 Task: Manage the "Stream list" page variations in the site builder.
Action: Mouse moved to (1105, 86)
Screenshot: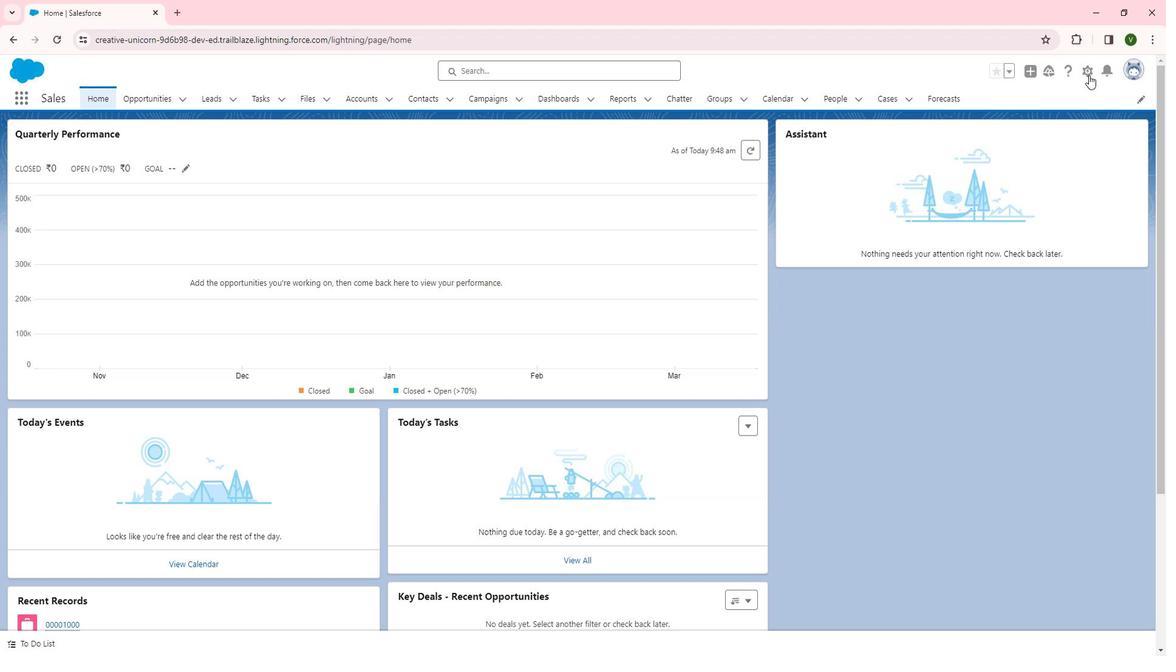 
Action: Mouse pressed left at (1105, 86)
Screenshot: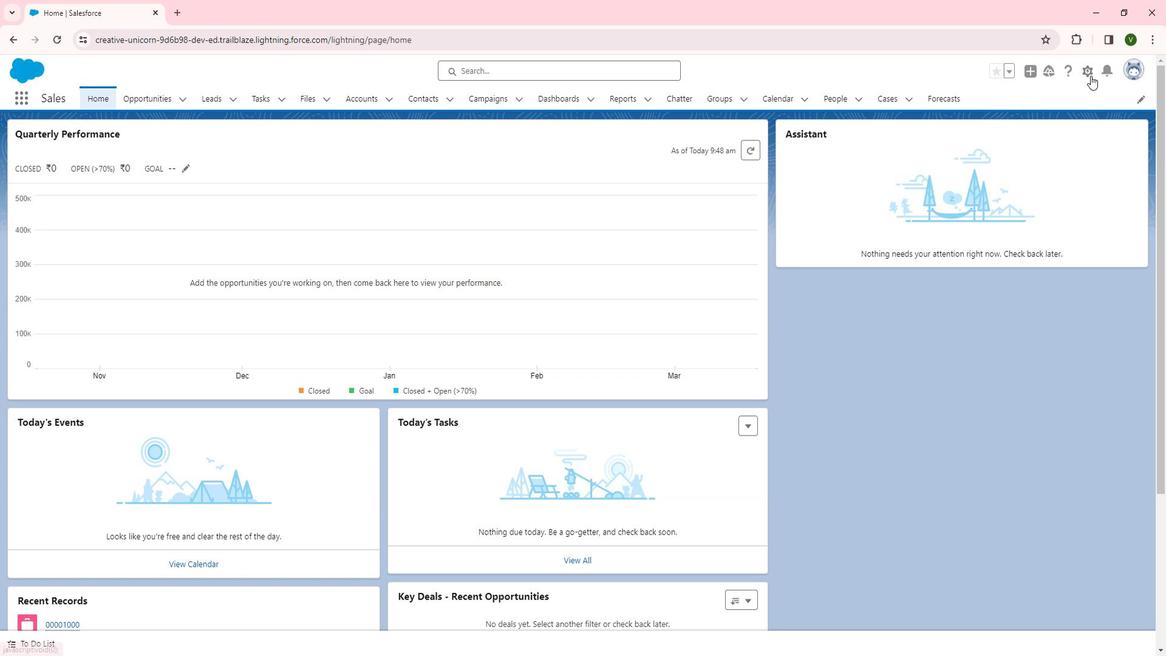 
Action: Mouse moved to (1048, 126)
Screenshot: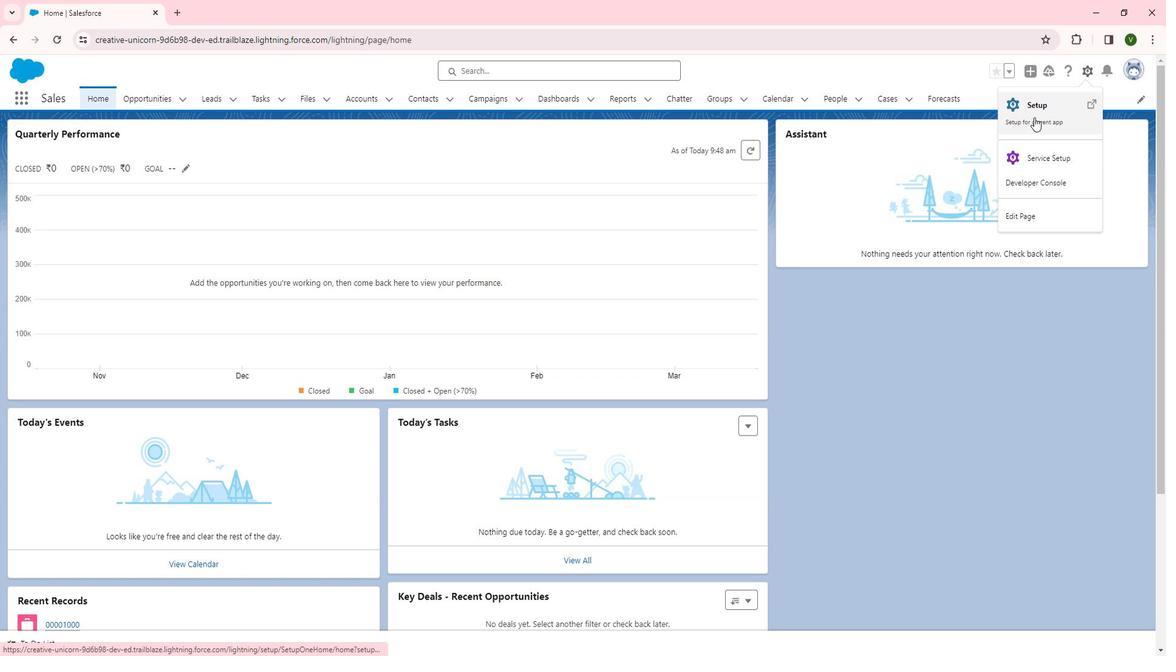 
Action: Mouse pressed left at (1048, 126)
Screenshot: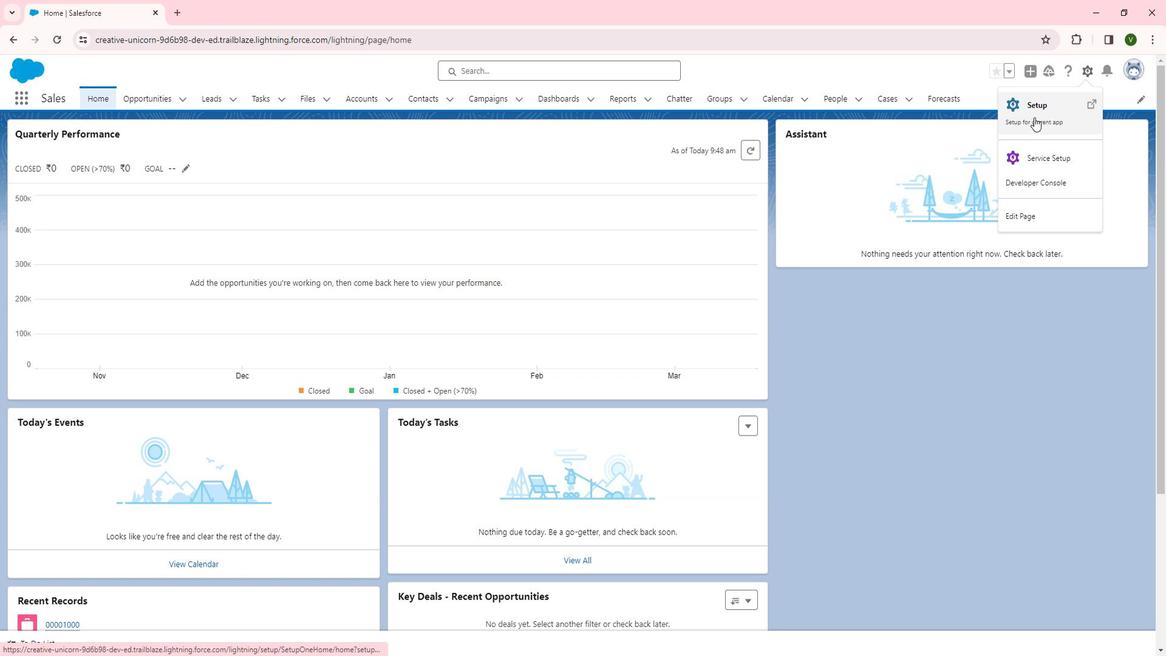 
Action: Mouse moved to (116, 435)
Screenshot: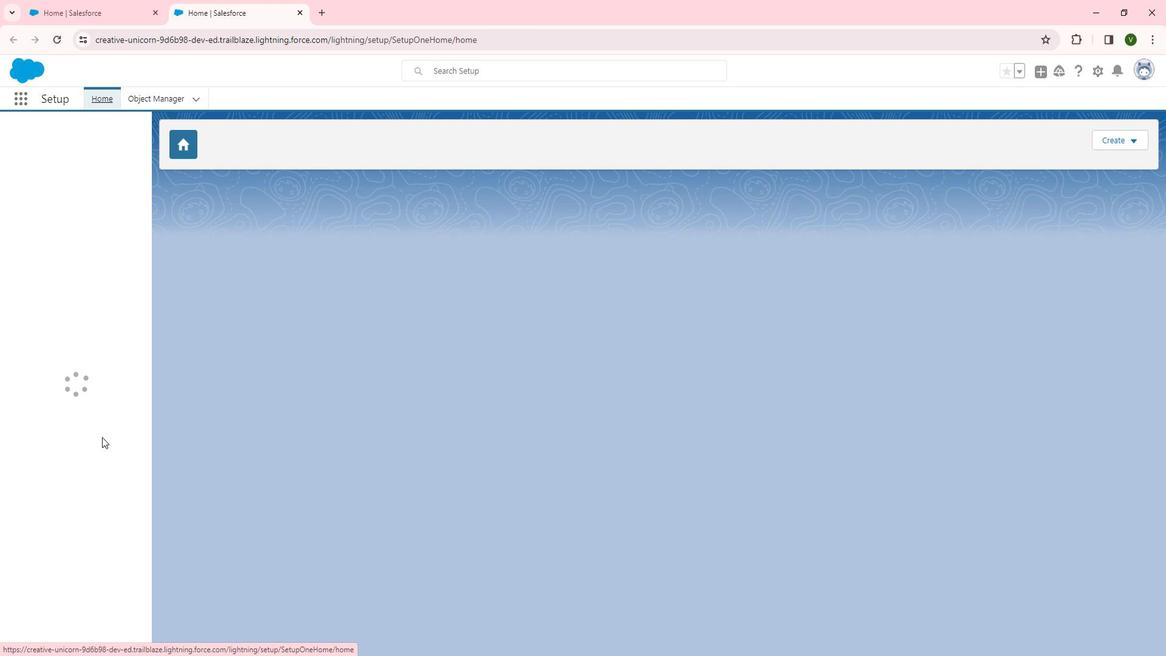 
Action: Mouse scrolled (116, 434) with delta (0, 0)
Screenshot: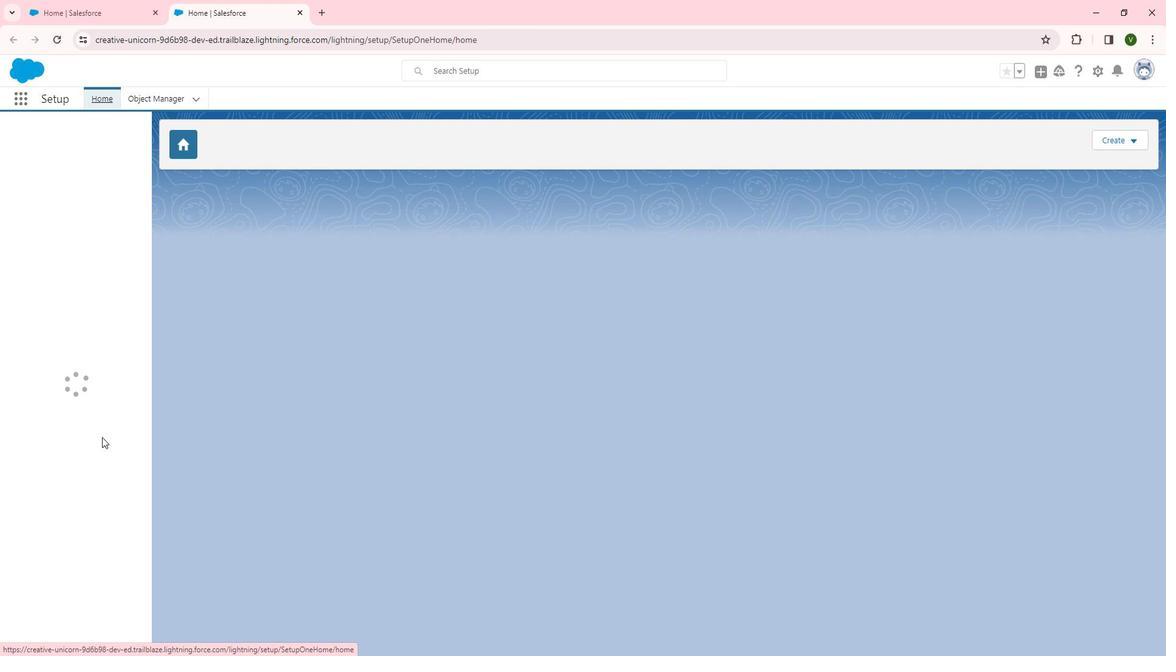 
Action: Mouse scrolled (116, 434) with delta (0, 0)
Screenshot: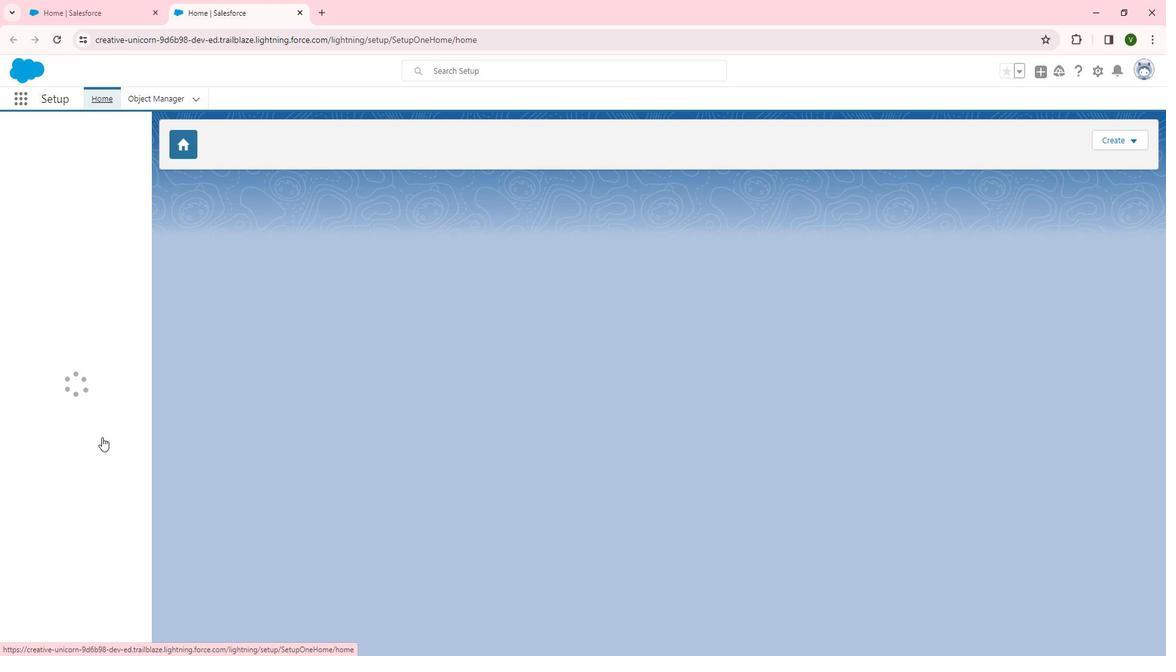 
Action: Mouse scrolled (116, 434) with delta (0, 0)
Screenshot: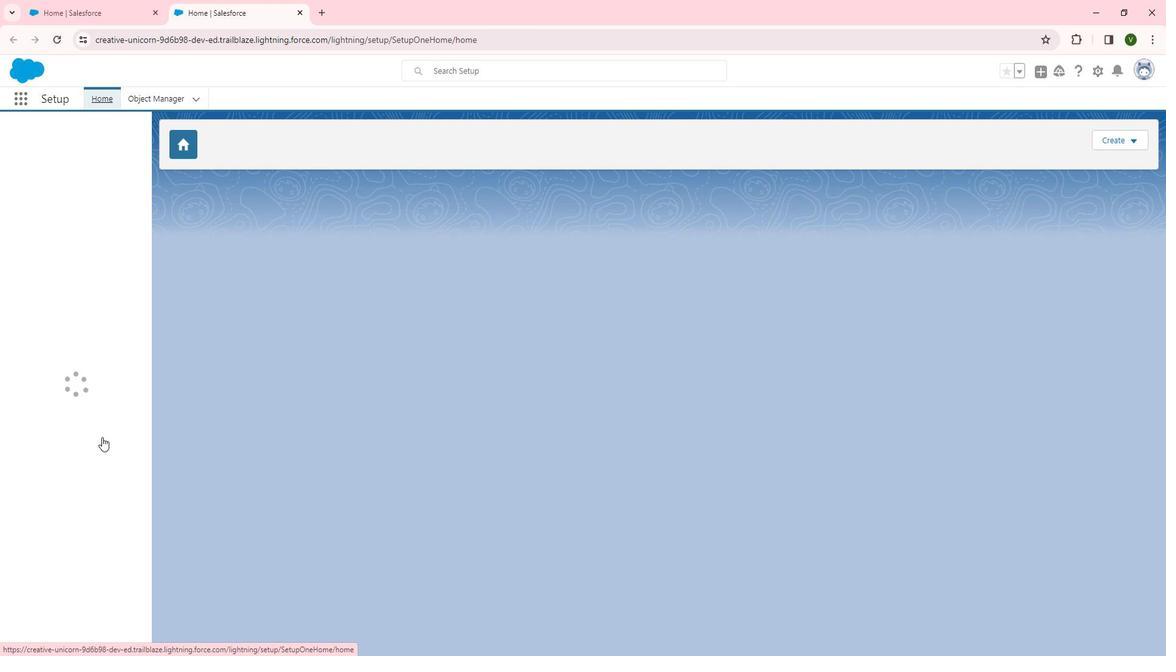 
Action: Mouse scrolled (116, 434) with delta (0, 0)
Screenshot: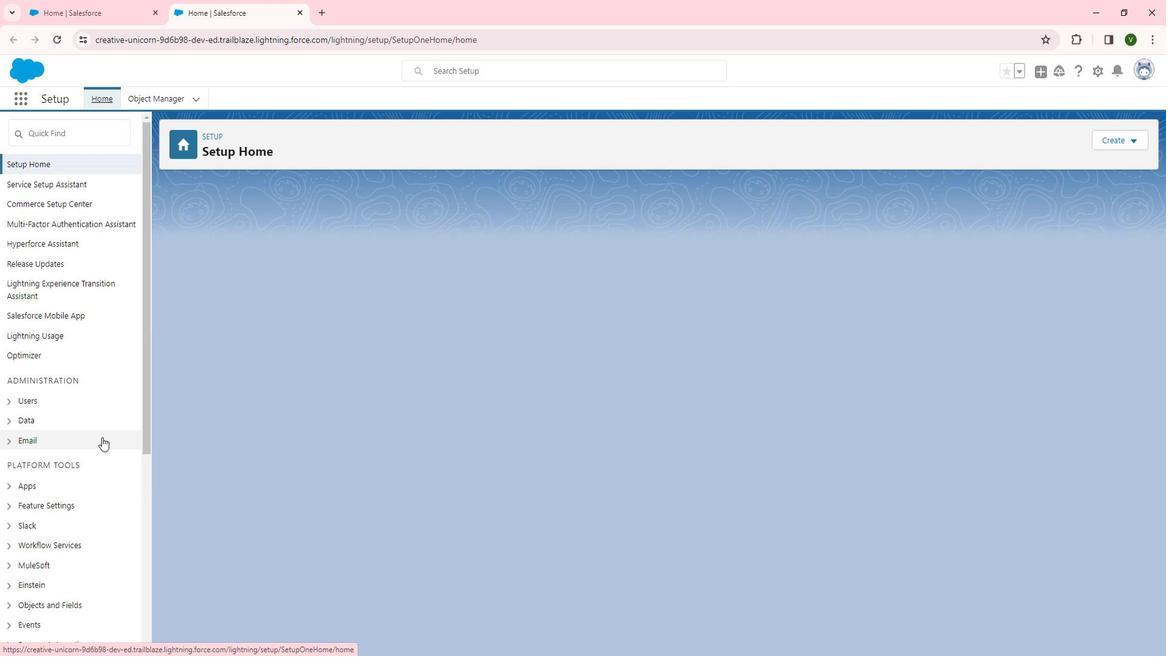 
Action: Mouse scrolled (116, 434) with delta (0, 0)
Screenshot: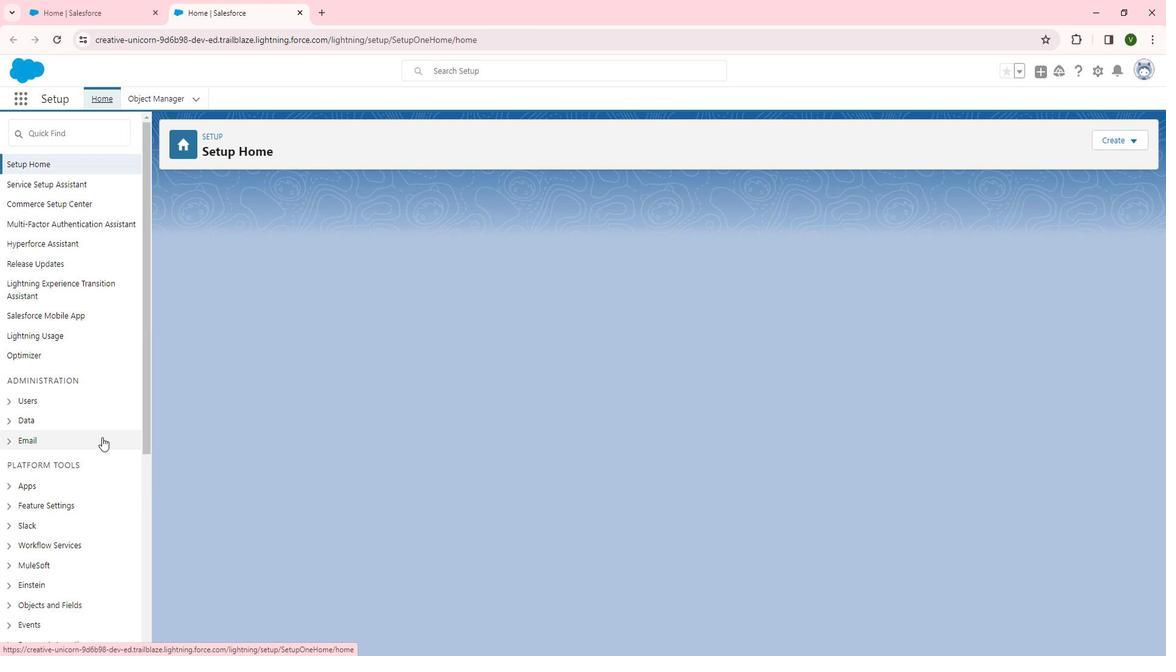 
Action: Mouse moved to (116, 435)
Screenshot: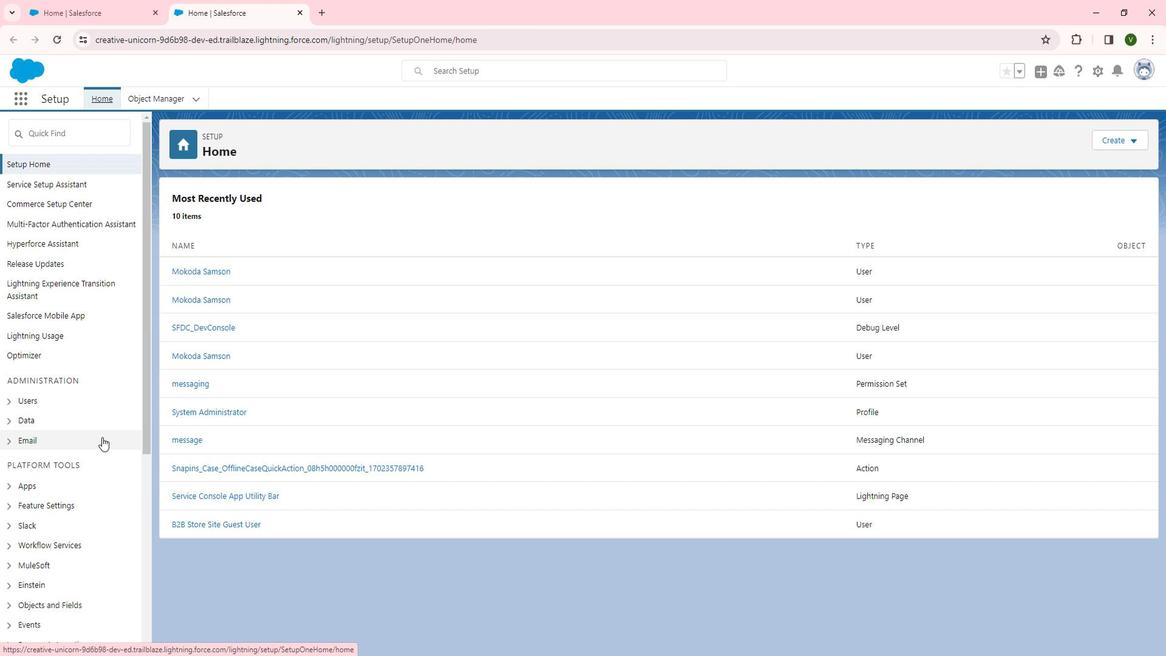 
Action: Mouse scrolled (116, 434) with delta (0, 0)
Screenshot: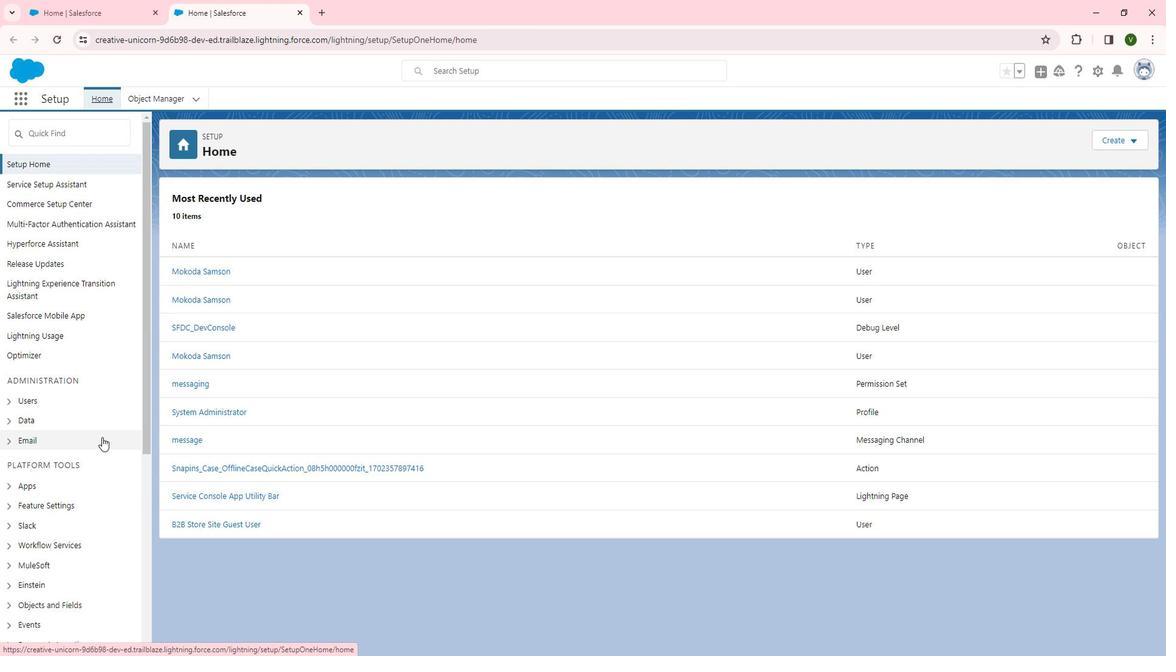 
Action: Mouse moved to (116, 434)
Screenshot: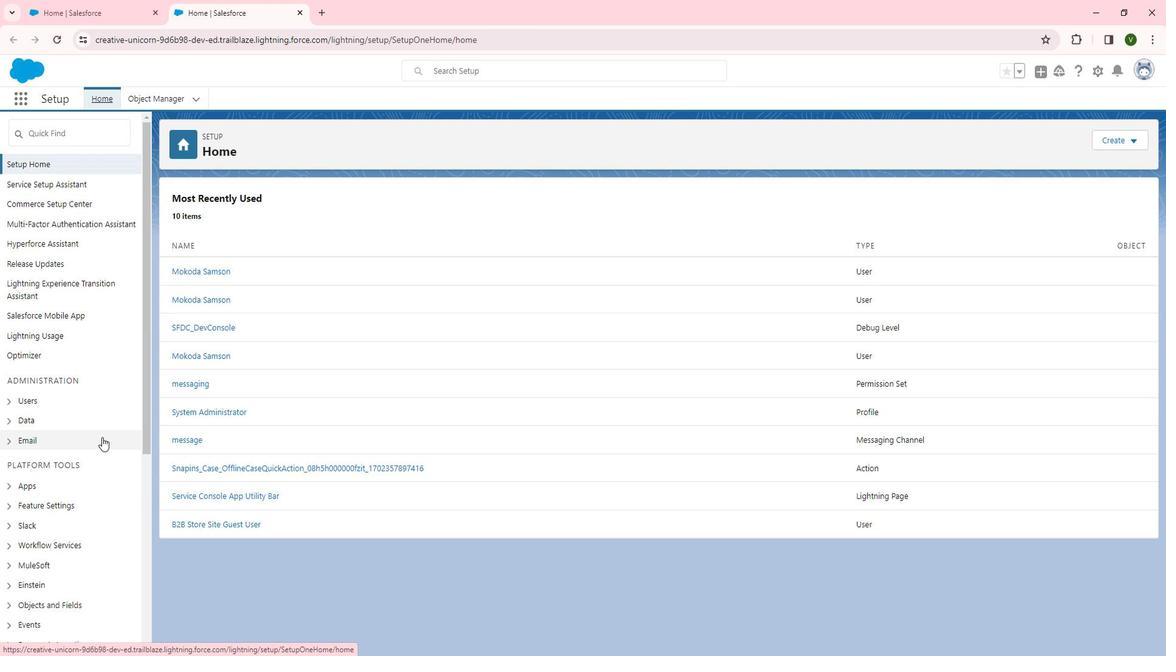
Action: Mouse scrolled (116, 433) with delta (0, 0)
Screenshot: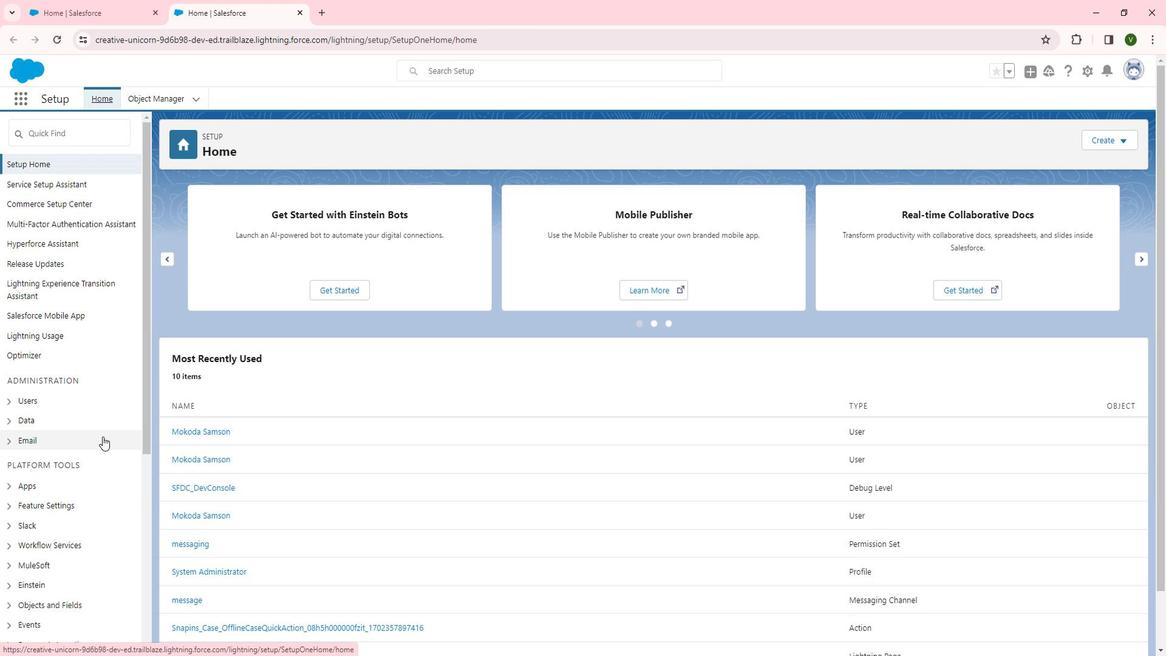 
Action: Mouse scrolled (116, 433) with delta (0, 0)
Screenshot: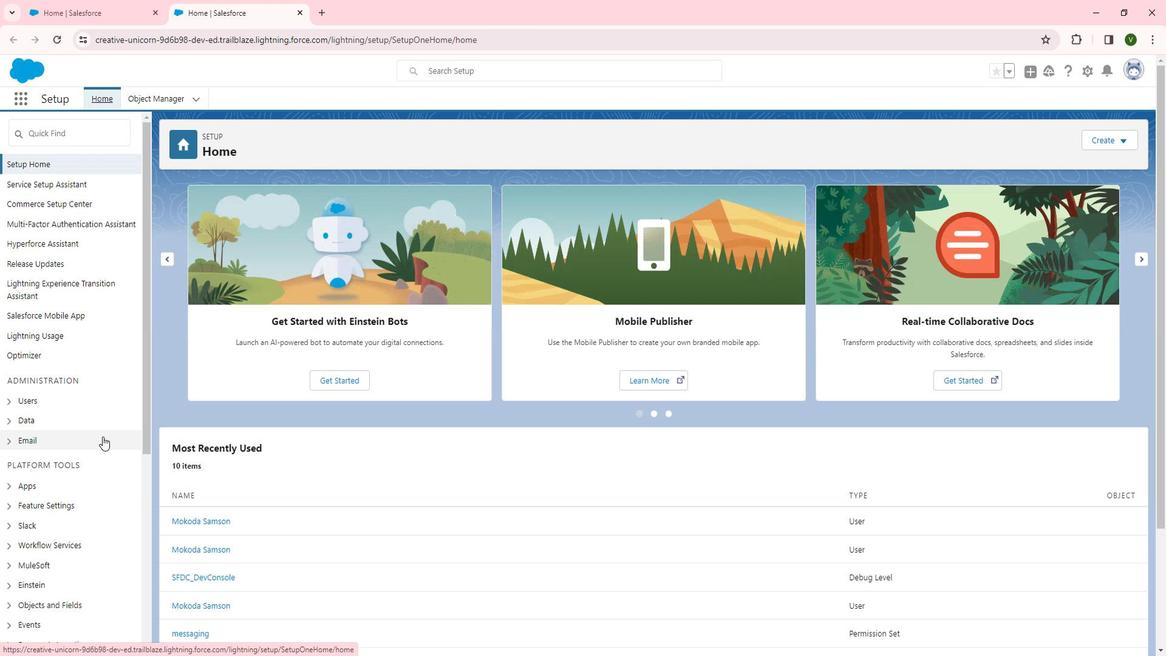 
Action: Mouse scrolled (116, 433) with delta (0, 0)
Screenshot: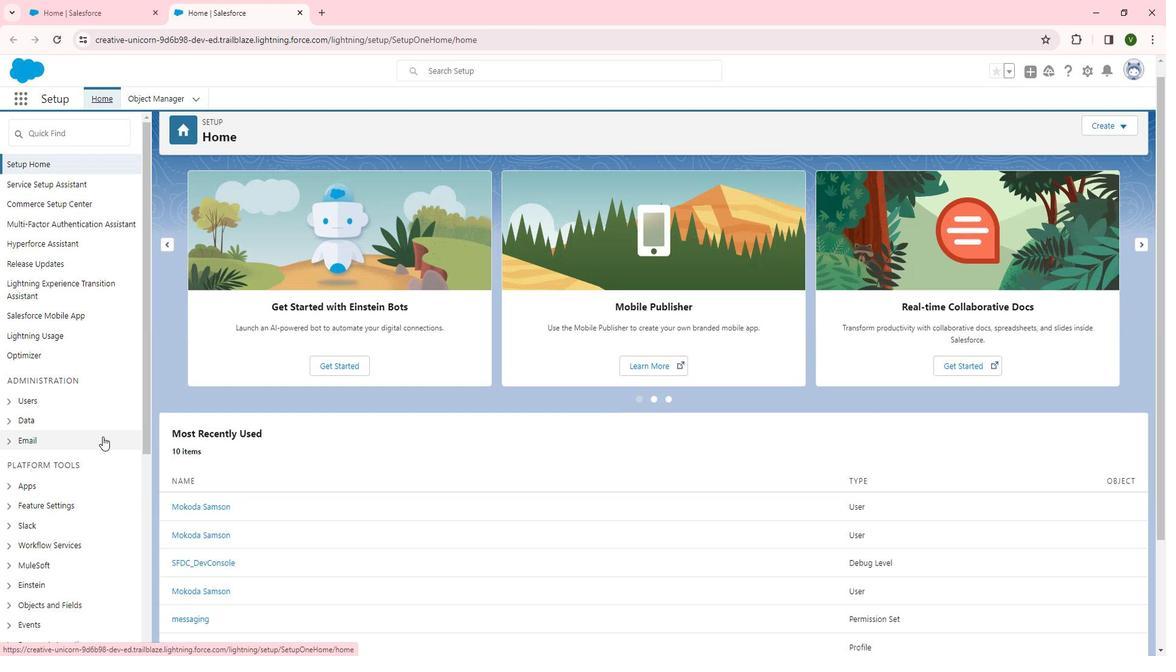 
Action: Mouse scrolled (116, 433) with delta (0, 0)
Screenshot: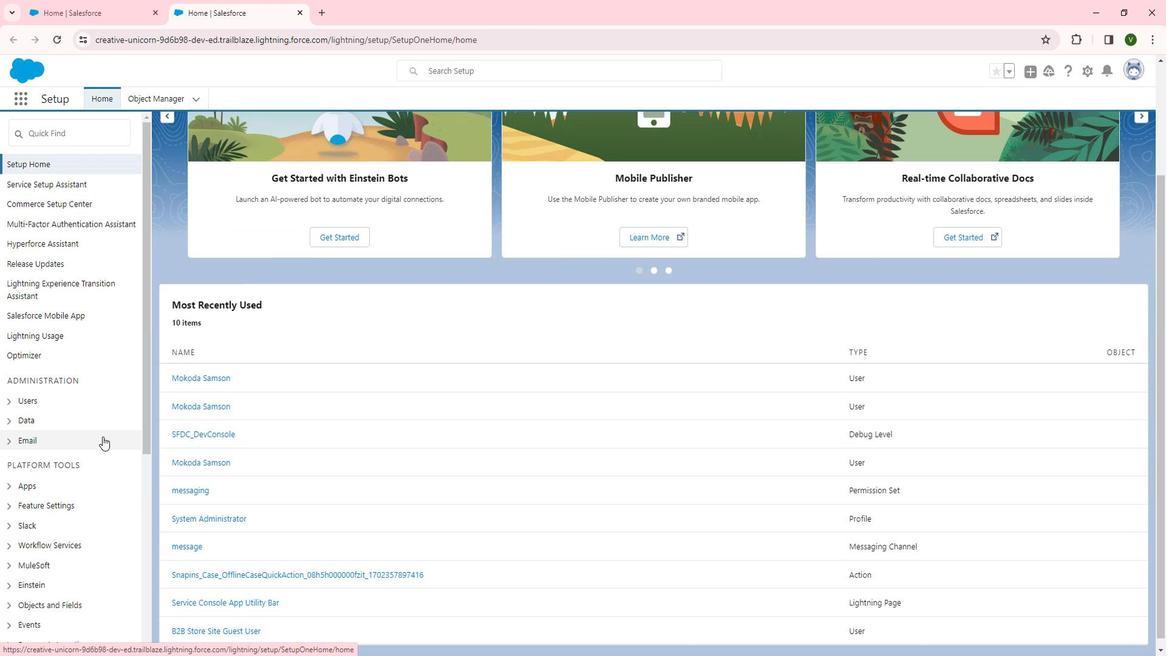 
Action: Mouse scrolled (116, 433) with delta (0, 0)
Screenshot: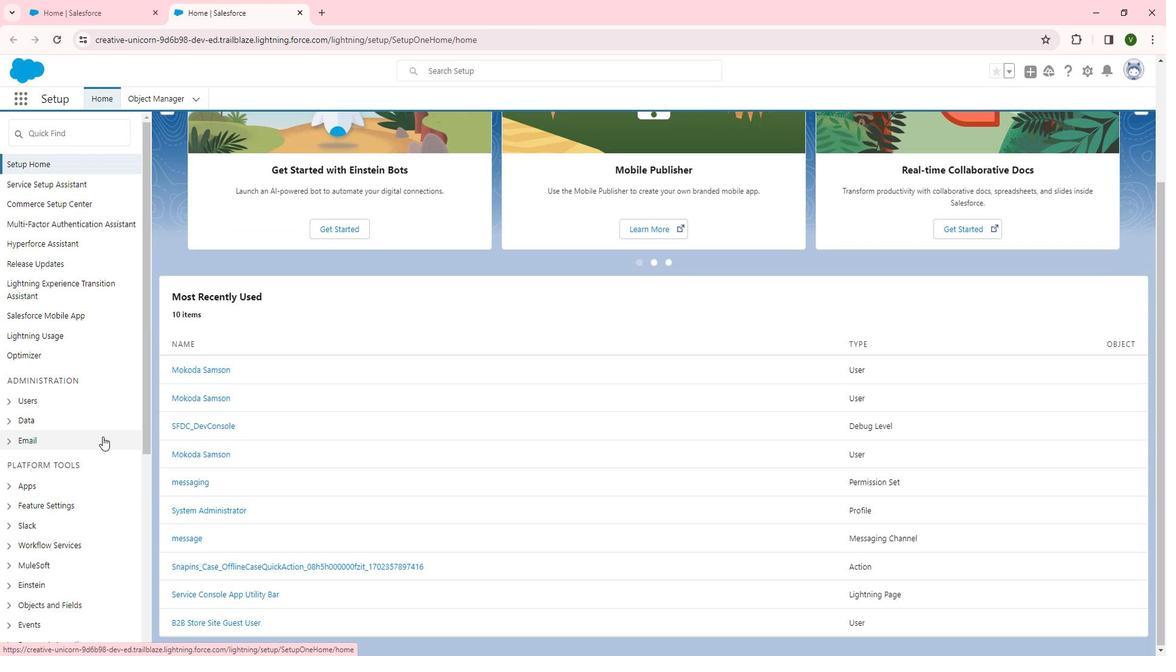 
Action: Mouse moved to (81, 436)
Screenshot: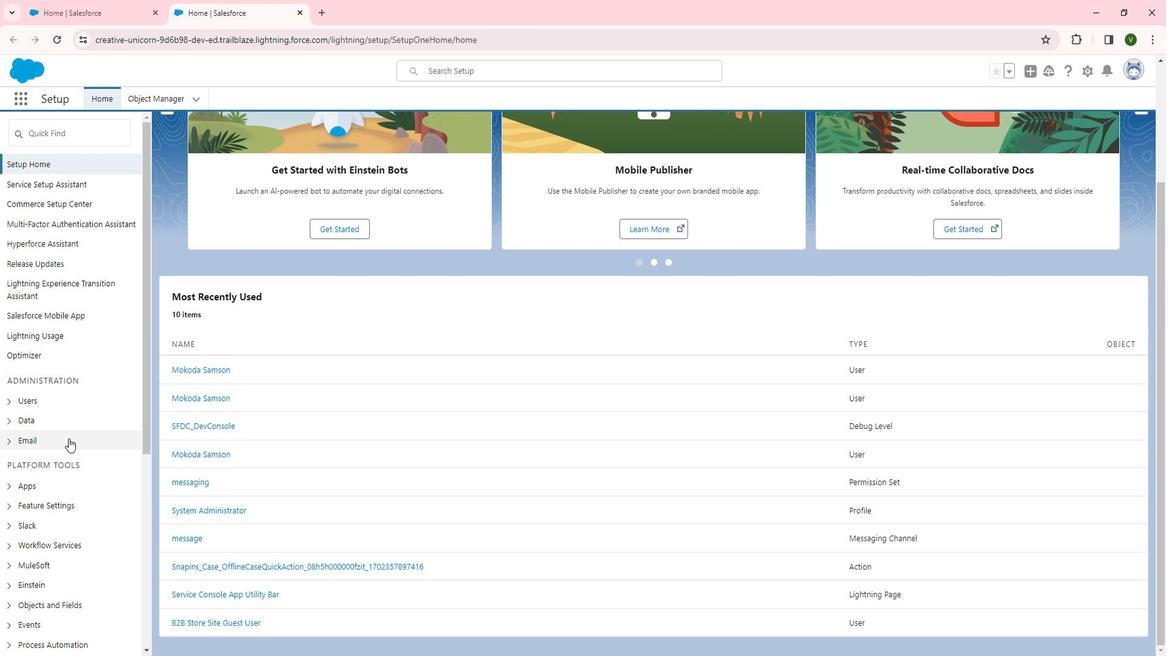 
Action: Mouse scrolled (81, 436) with delta (0, 0)
Screenshot: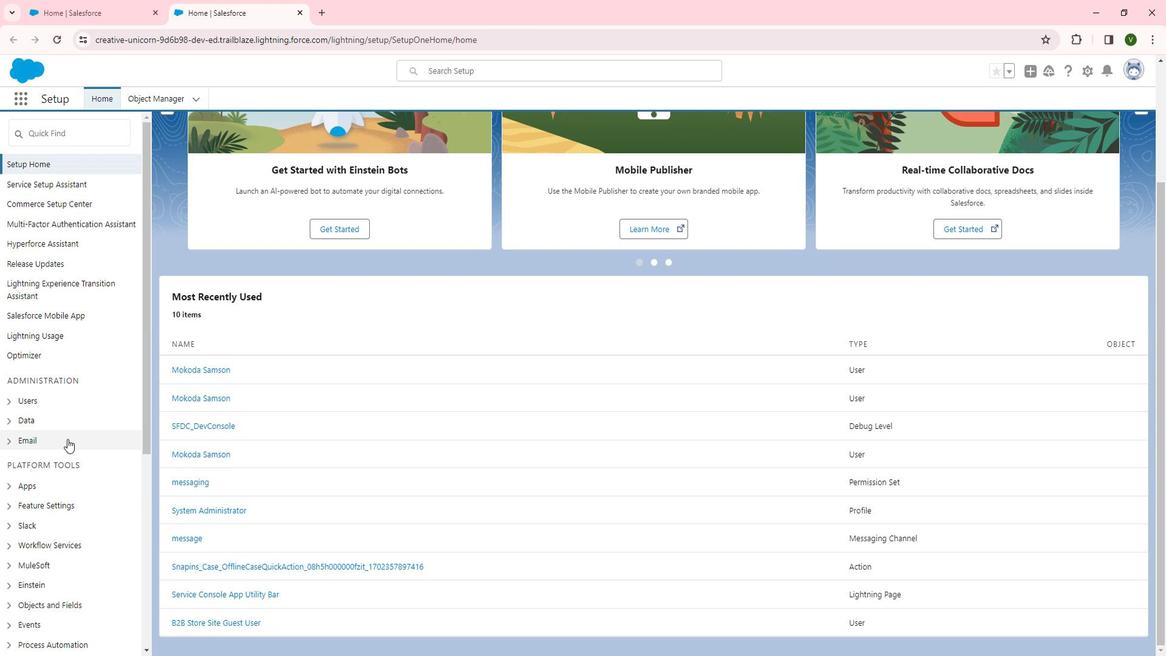 
Action: Mouse scrolled (81, 436) with delta (0, 0)
Screenshot: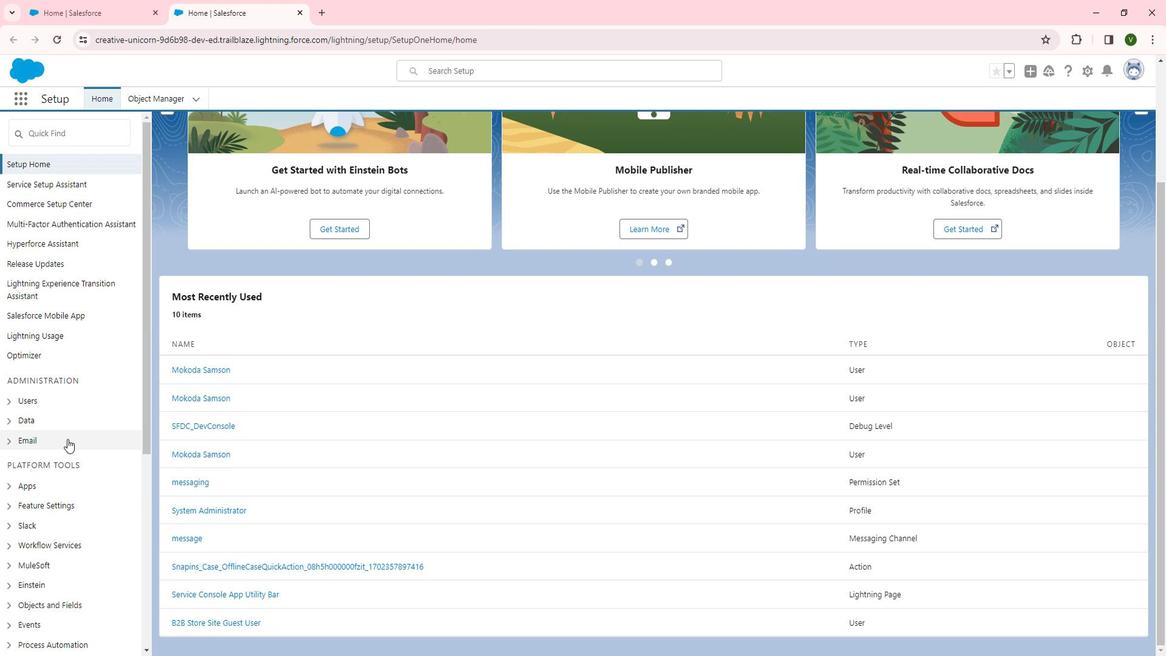 
Action: Mouse scrolled (81, 436) with delta (0, 0)
Screenshot: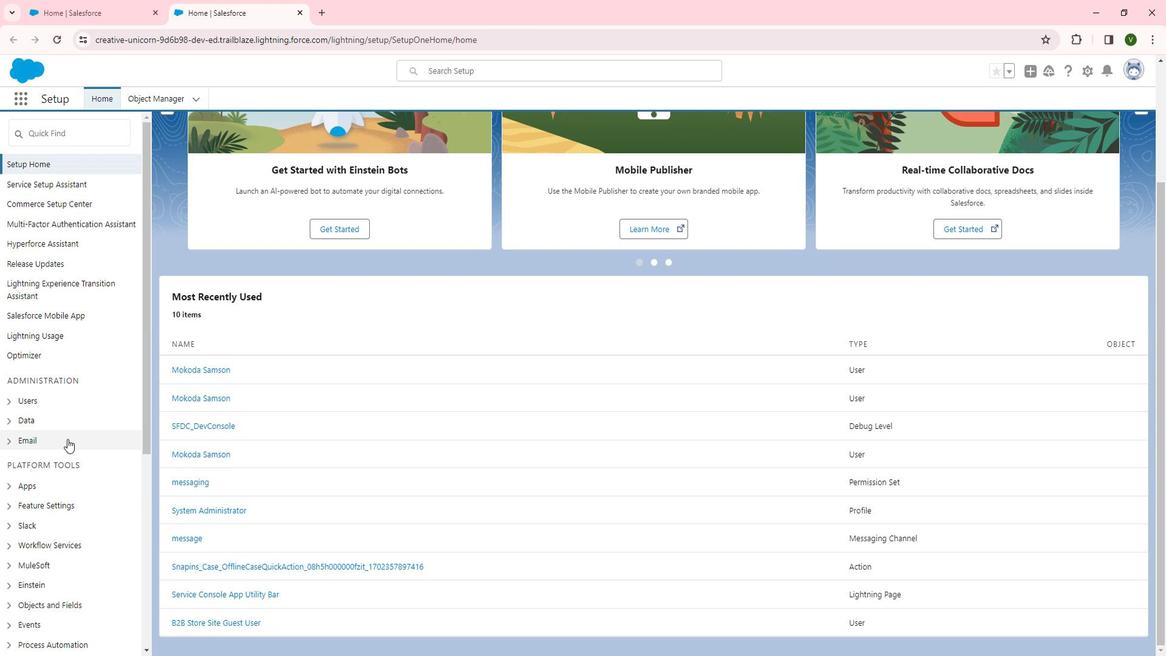 
Action: Mouse moved to (63, 317)
Screenshot: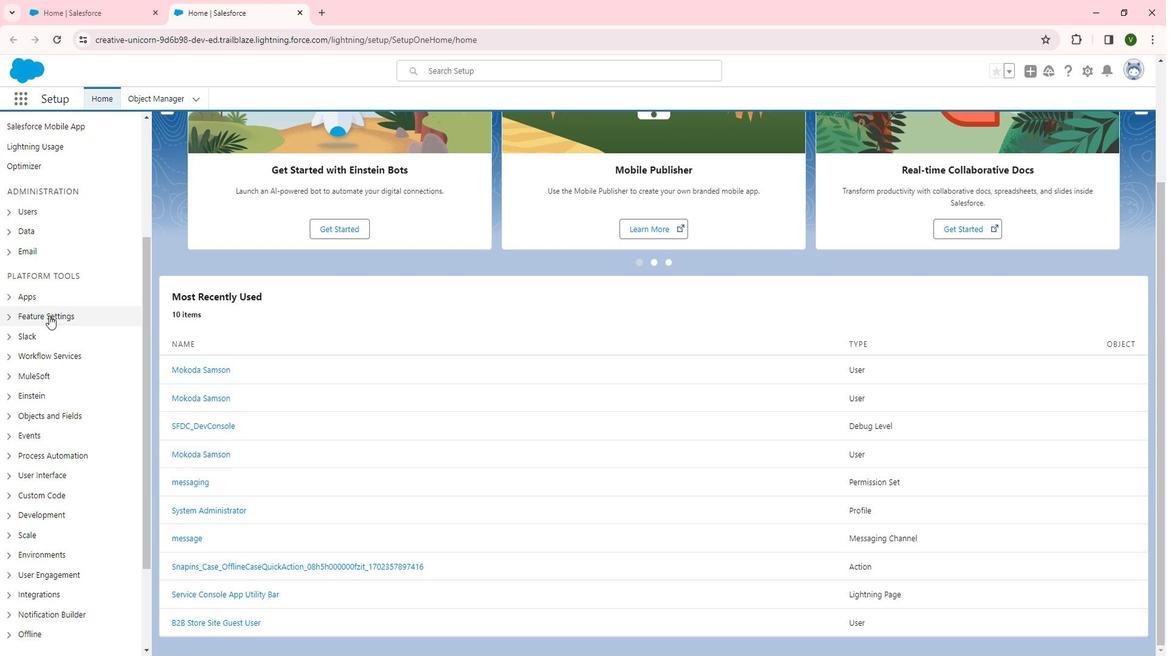 
Action: Mouse pressed left at (63, 317)
Screenshot: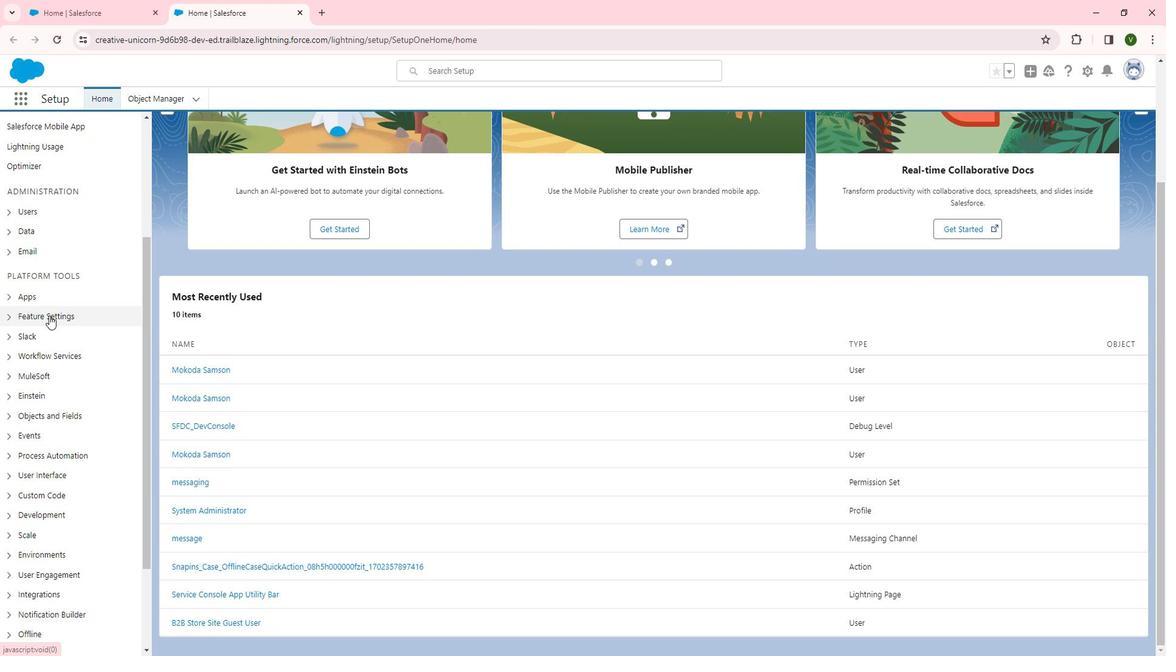 
Action: Mouse moved to (75, 446)
Screenshot: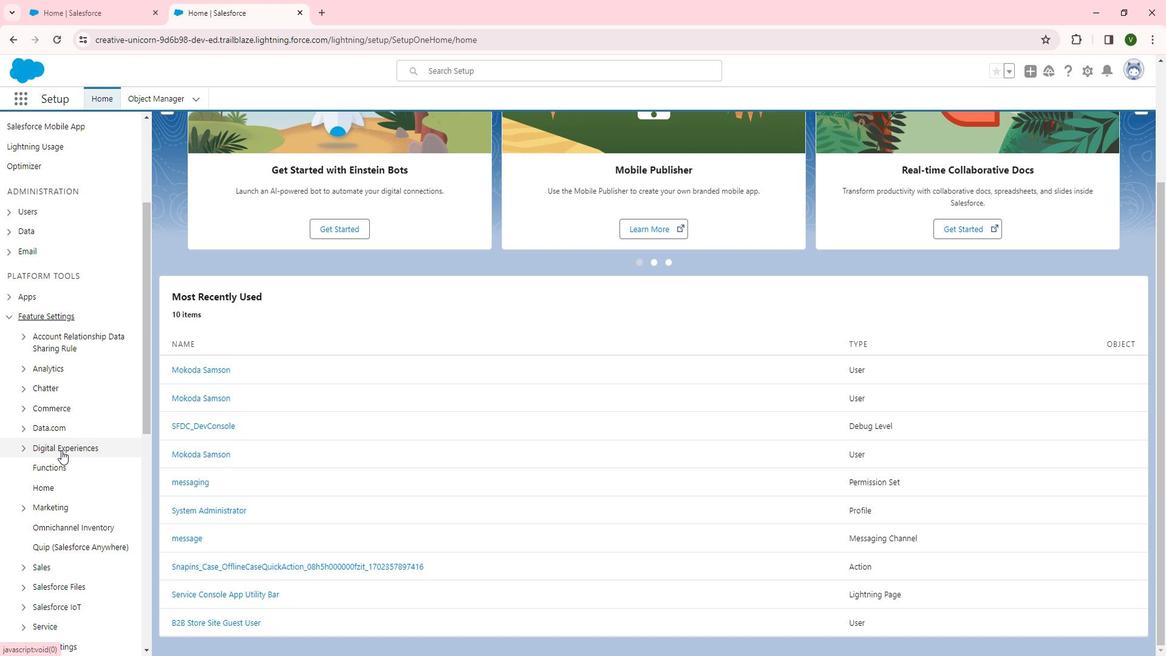 
Action: Mouse pressed left at (75, 446)
Screenshot: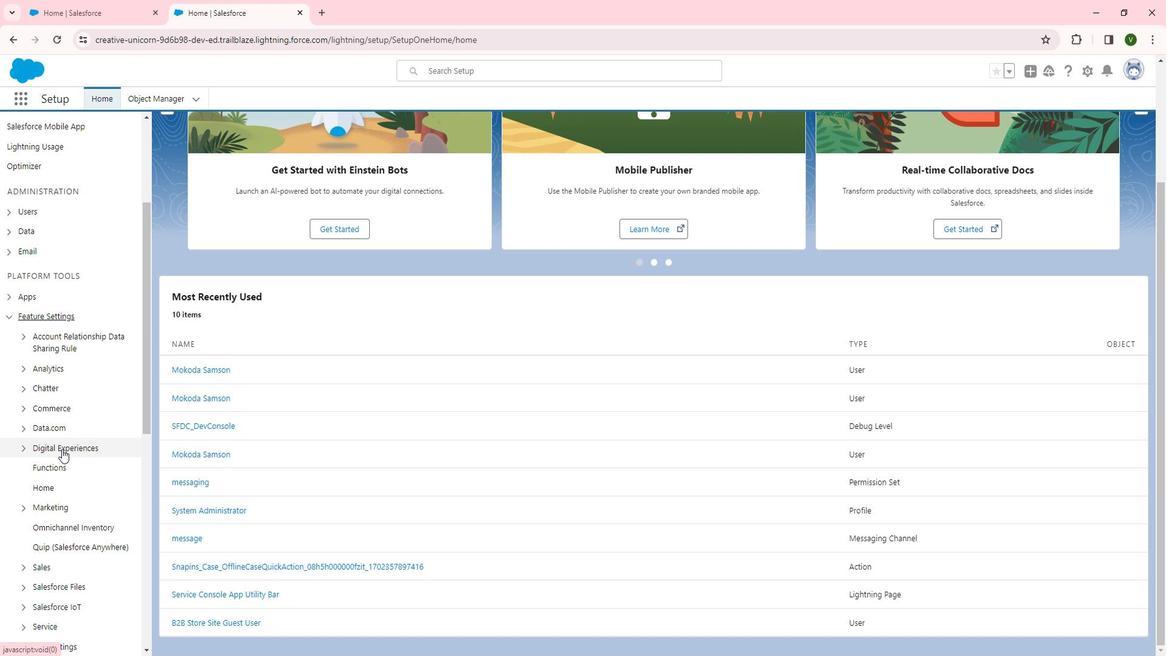 
Action: Mouse moved to (68, 461)
Screenshot: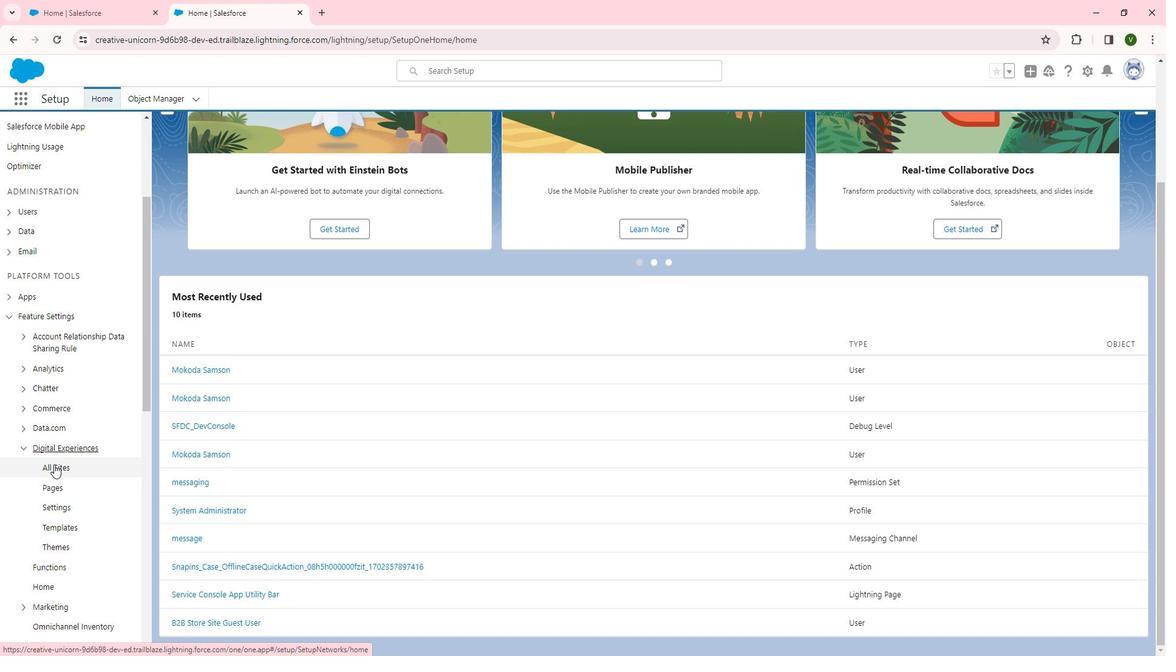 
Action: Mouse pressed left at (68, 461)
Screenshot: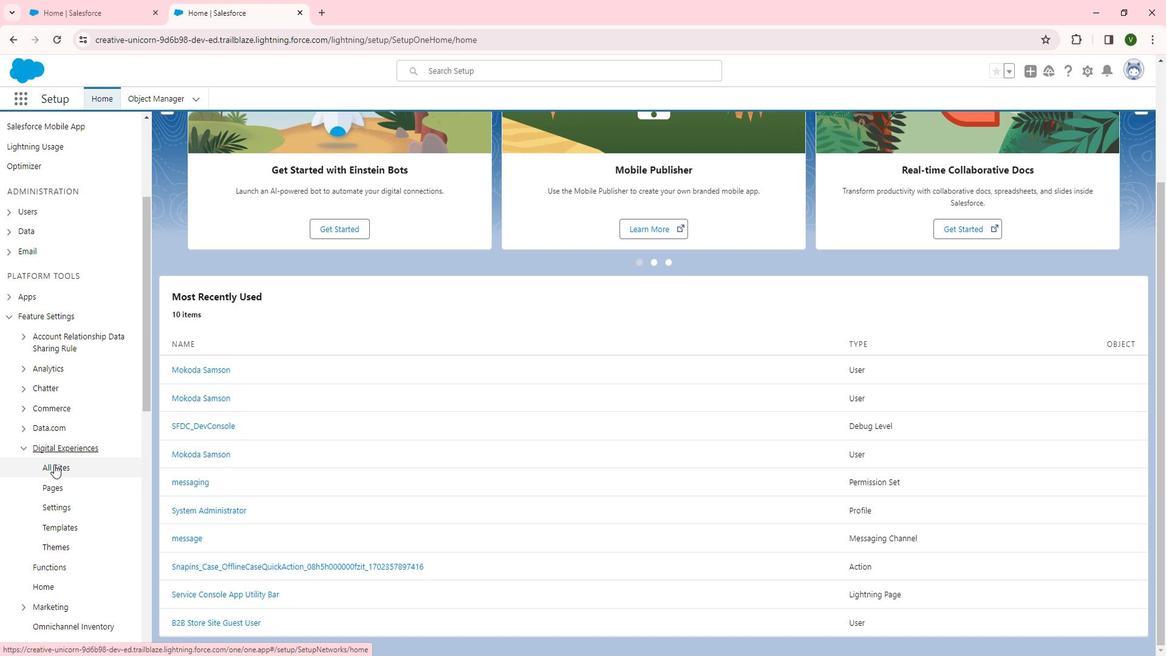 
Action: Mouse moved to (221, 360)
Screenshot: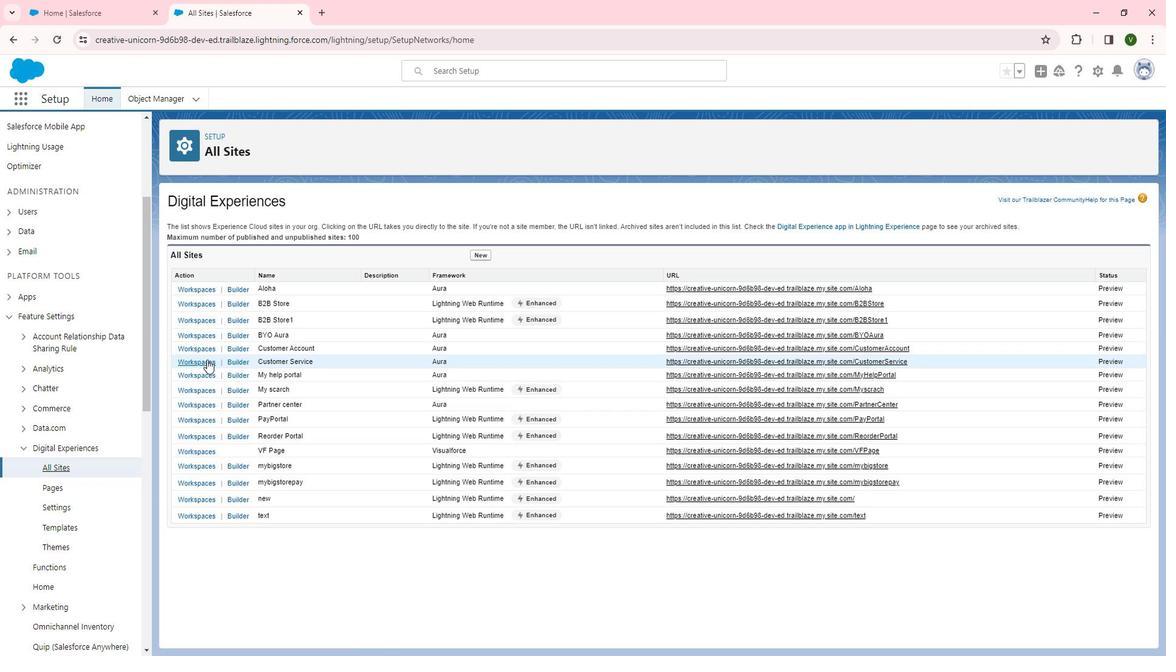 
Action: Mouse pressed left at (221, 360)
Screenshot: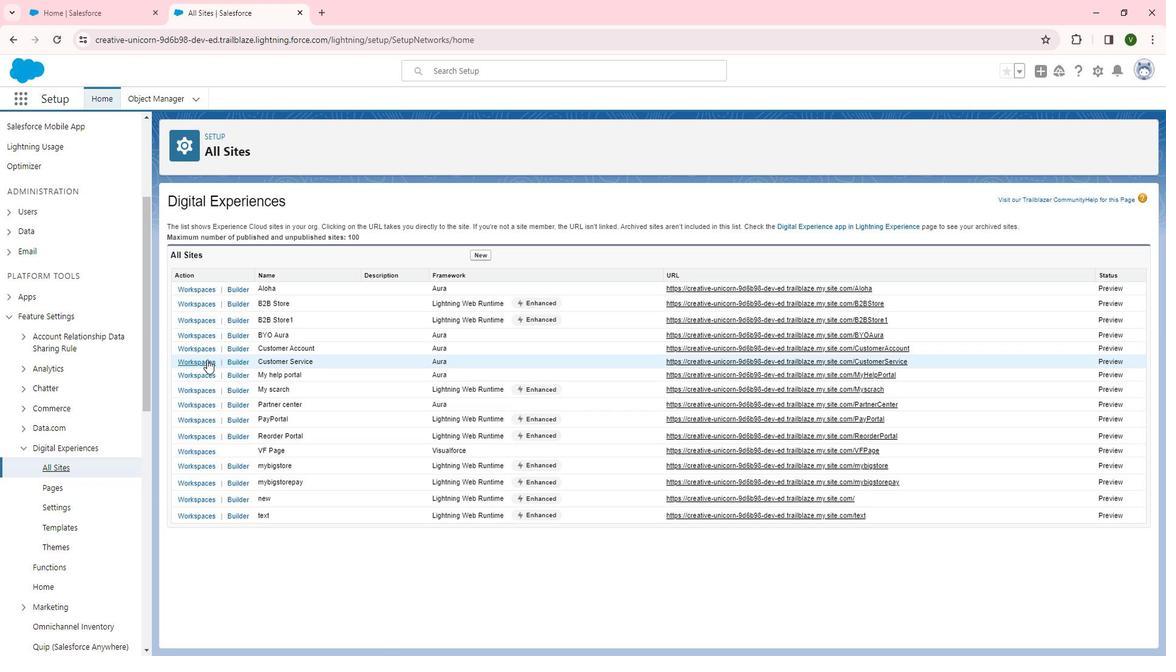 
Action: Mouse moved to (195, 312)
Screenshot: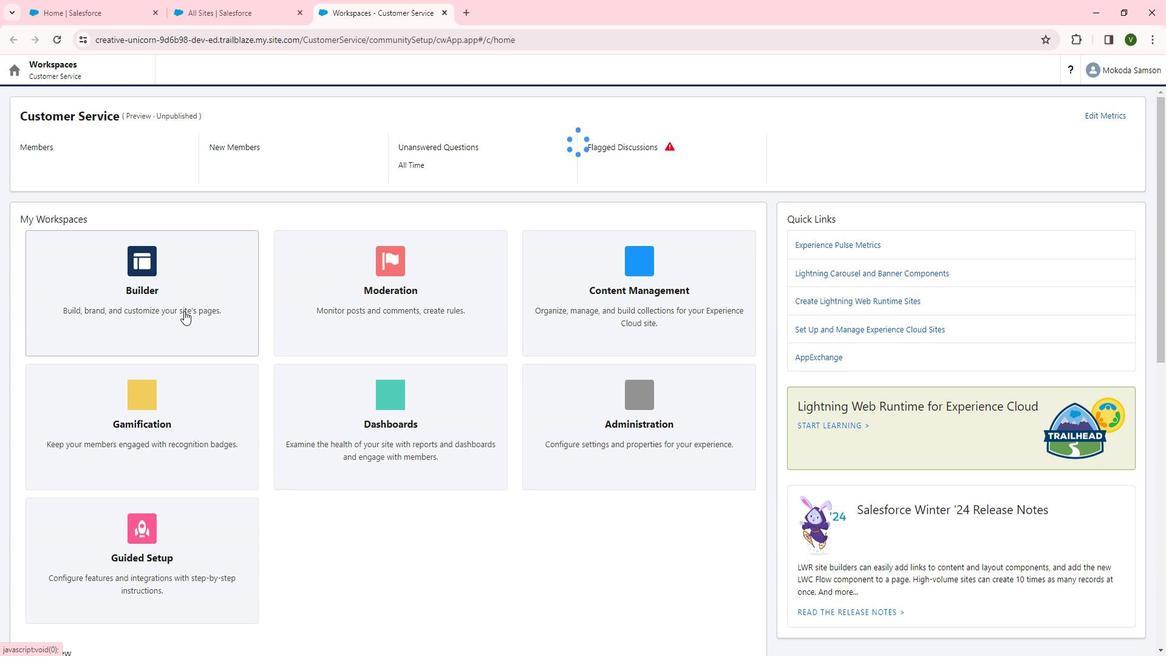 
Action: Mouse pressed left at (195, 312)
Screenshot: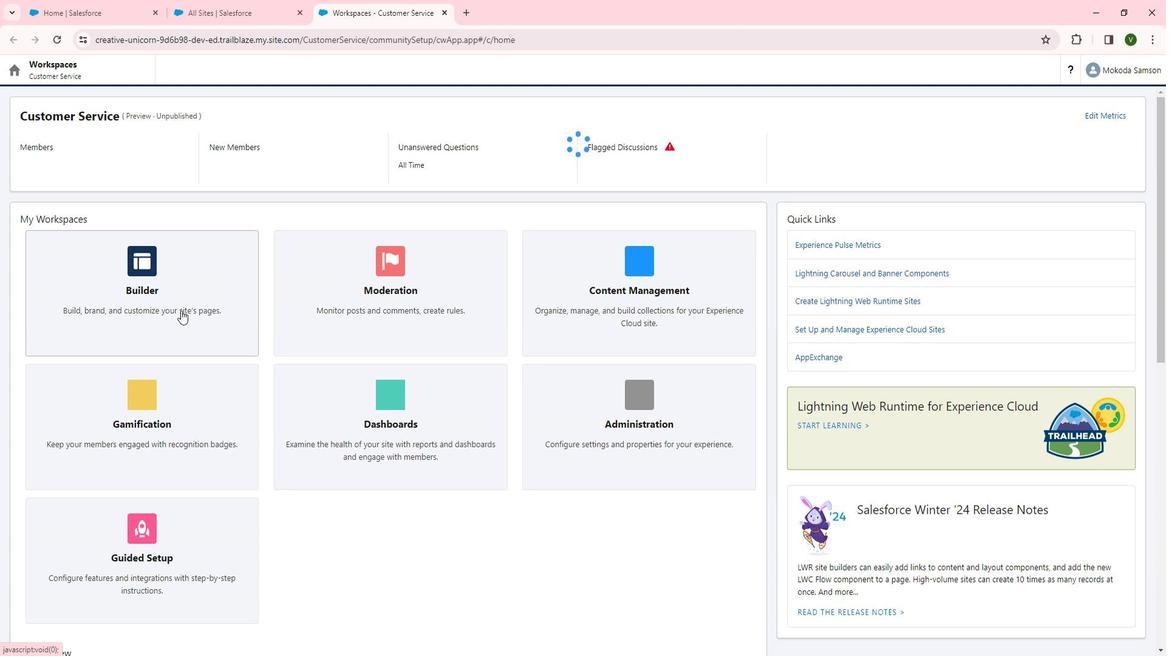 
Action: Mouse moved to (190, 88)
Screenshot: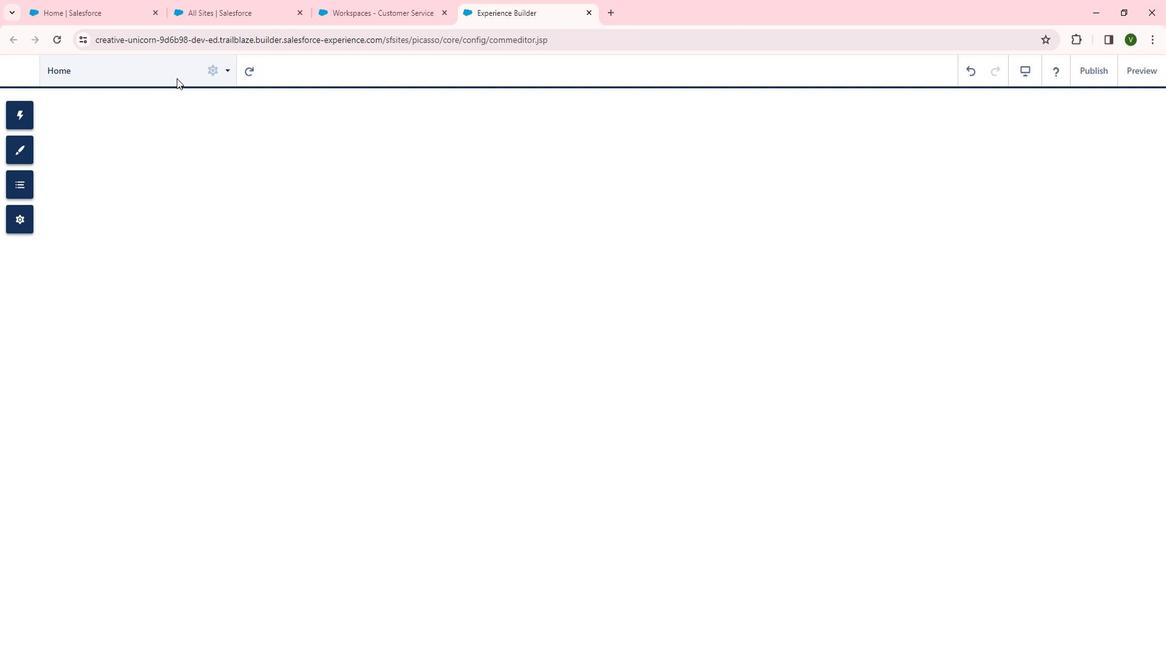 
Action: Mouse pressed left at (190, 88)
Screenshot: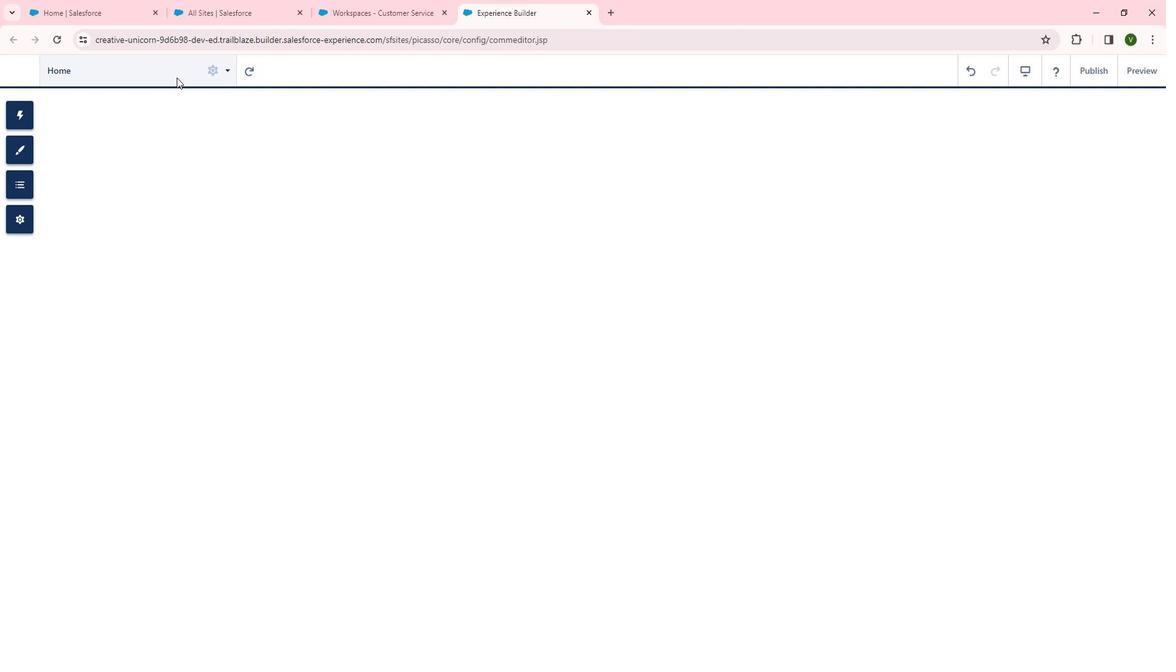 
Action: Mouse moved to (162, 458)
Screenshot: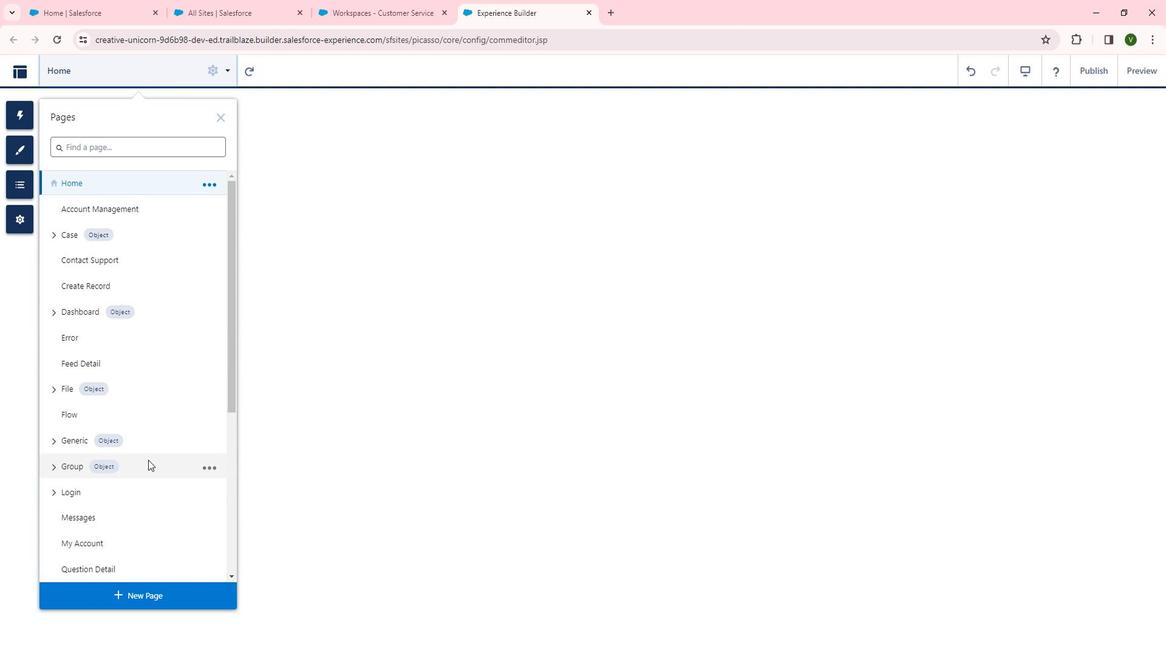 
Action: Mouse scrolled (162, 457) with delta (0, 0)
Screenshot: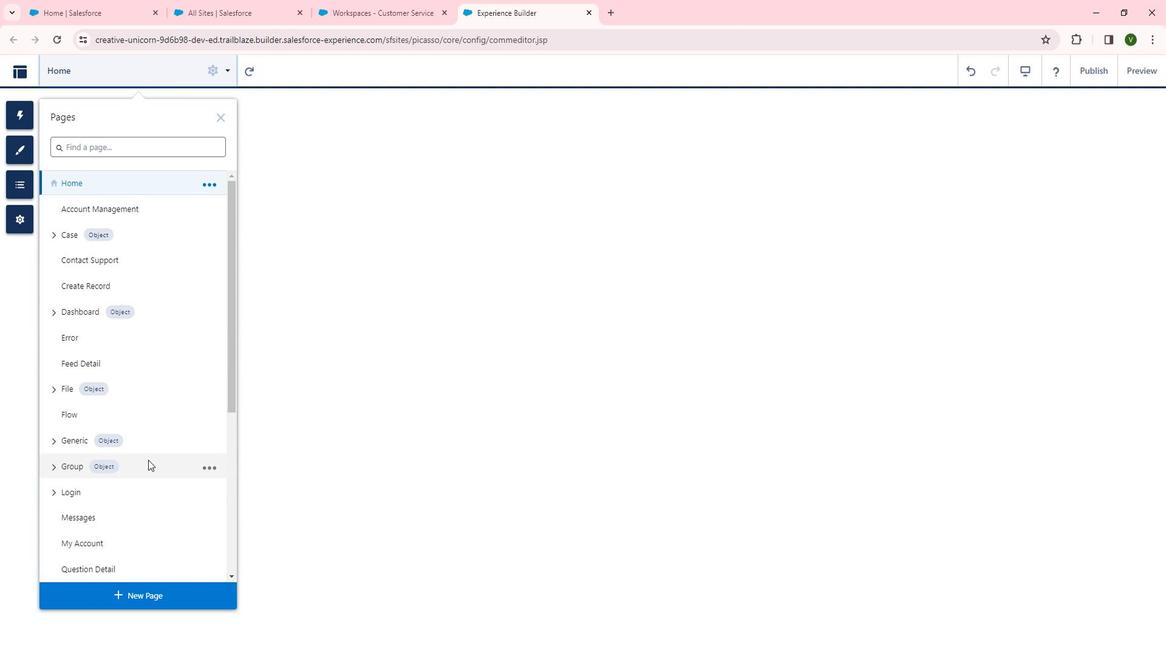 
Action: Mouse moved to (162, 458)
Screenshot: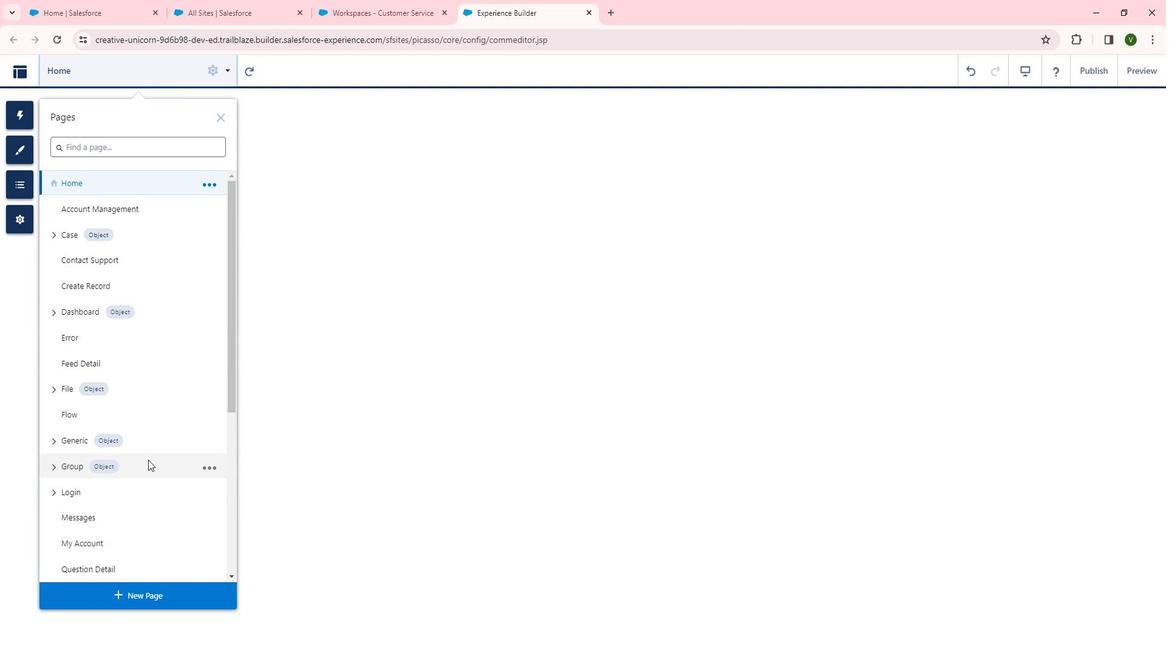 
Action: Mouse scrolled (162, 458) with delta (0, 0)
Screenshot: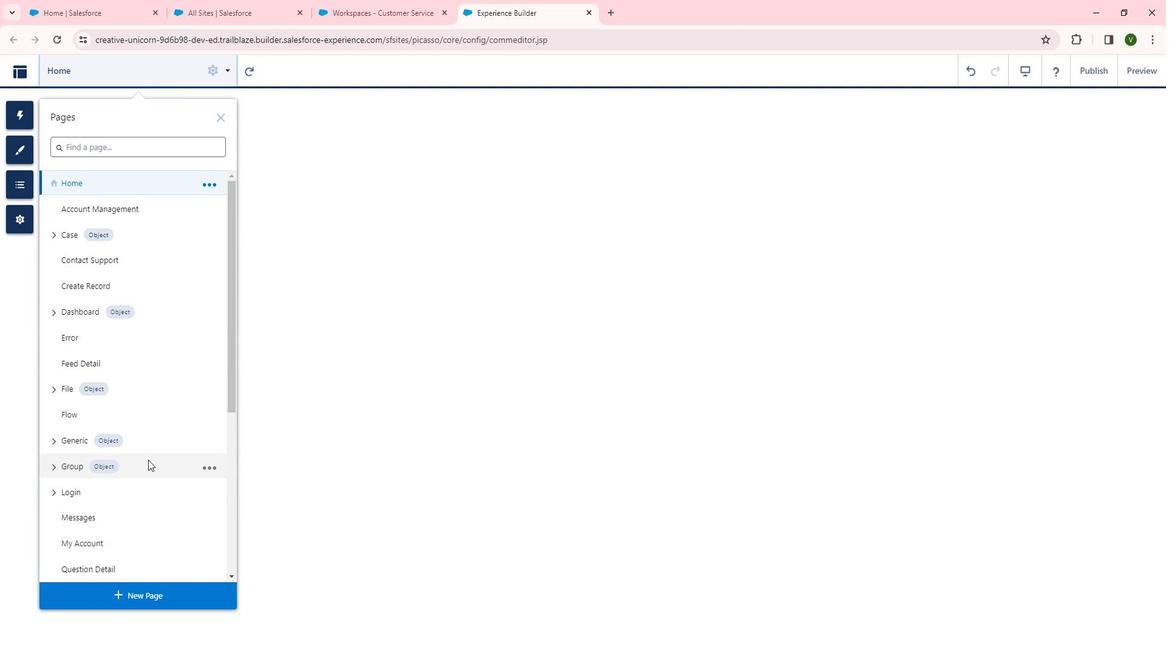 
Action: Mouse scrolled (162, 458) with delta (0, 0)
Screenshot: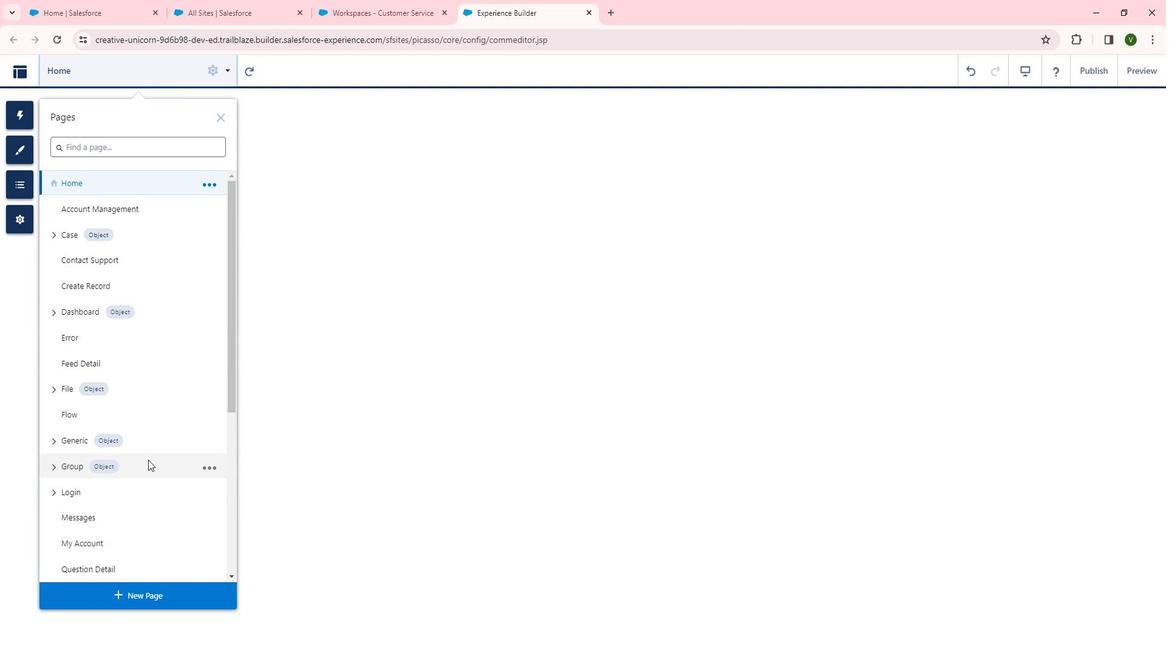 
Action: Mouse scrolled (162, 458) with delta (0, 0)
Screenshot: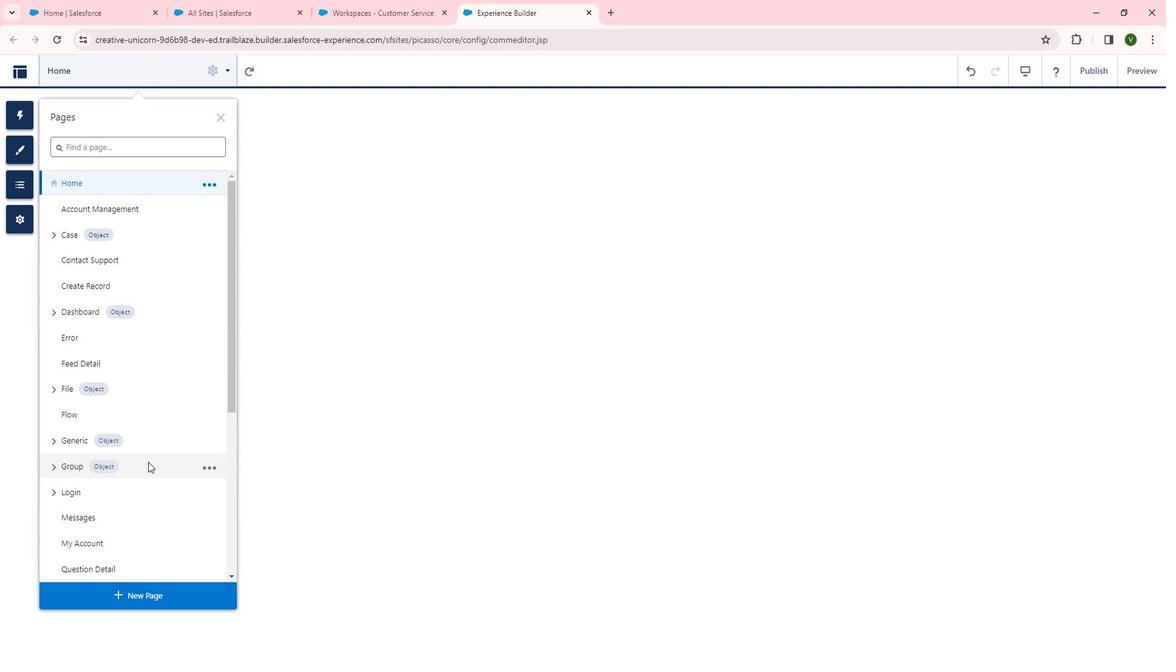 
Action: Mouse scrolled (162, 458) with delta (0, 0)
Screenshot: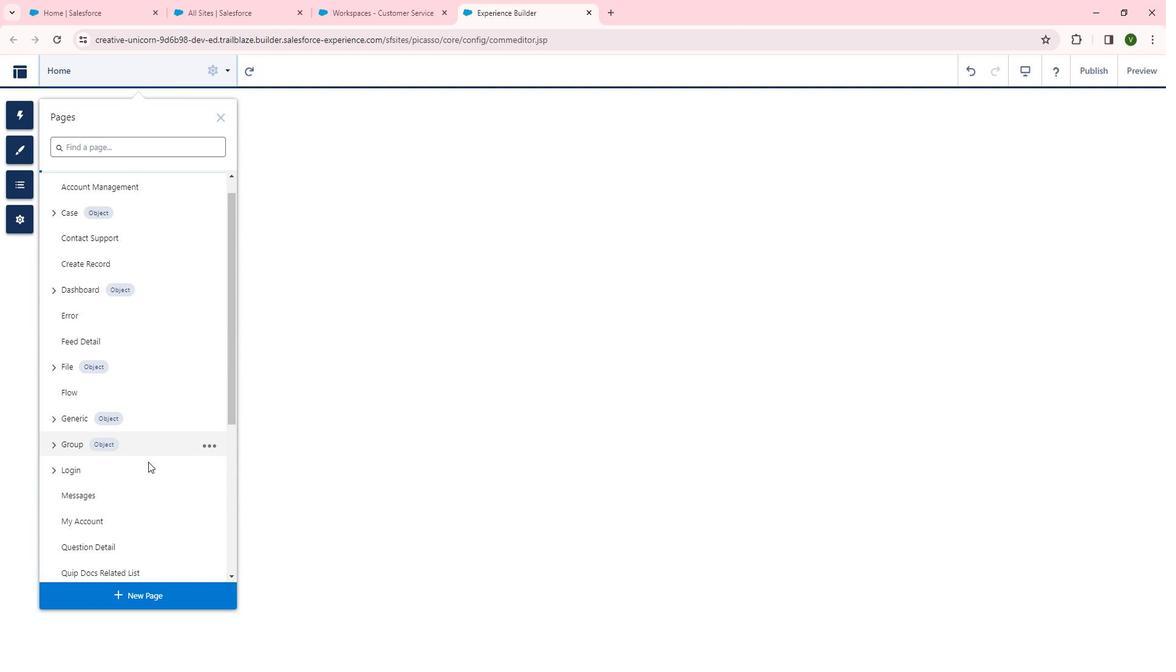 
Action: Mouse moved to (162, 459)
Screenshot: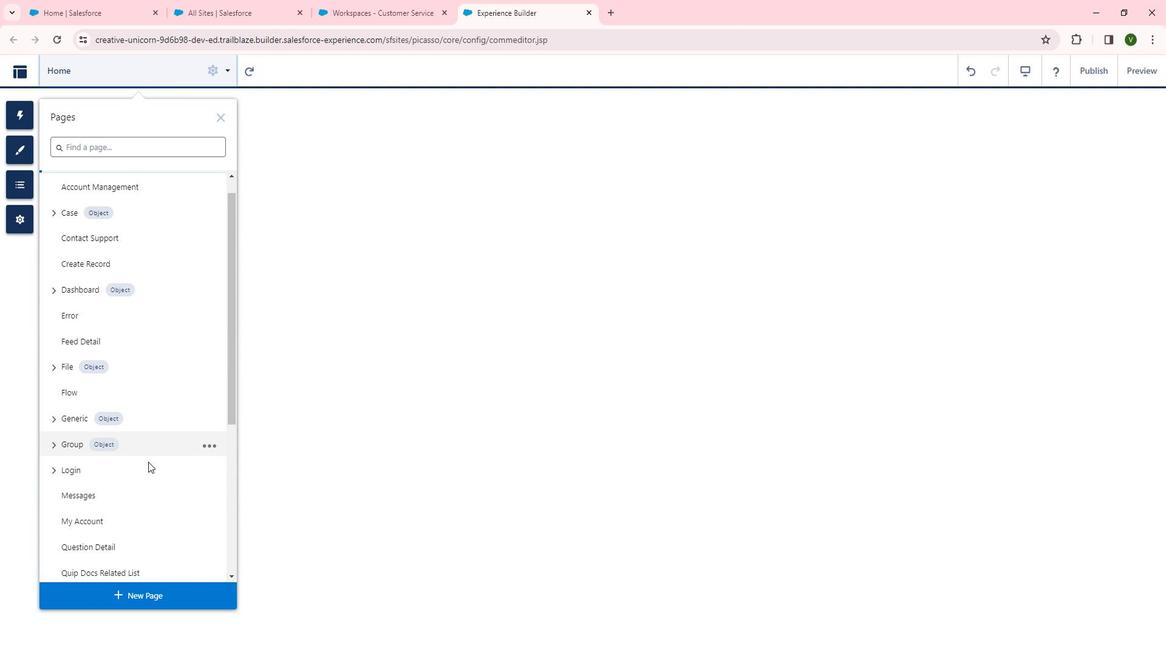 
Action: Mouse scrolled (162, 459) with delta (0, 0)
Screenshot: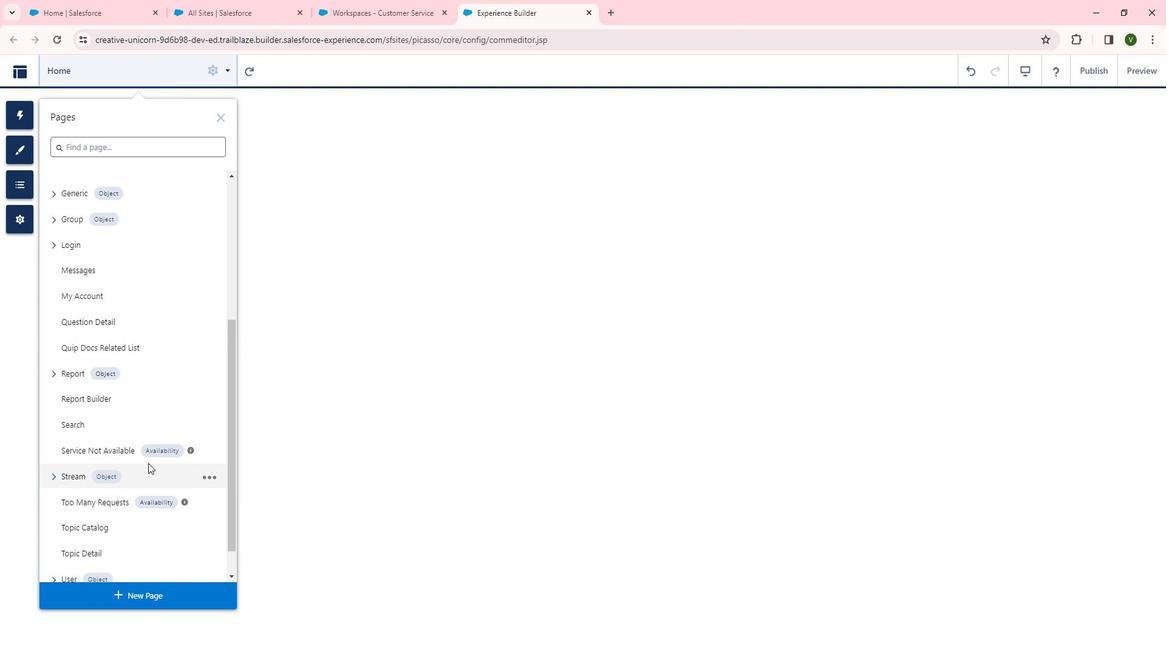 
Action: Mouse moved to (69, 436)
Screenshot: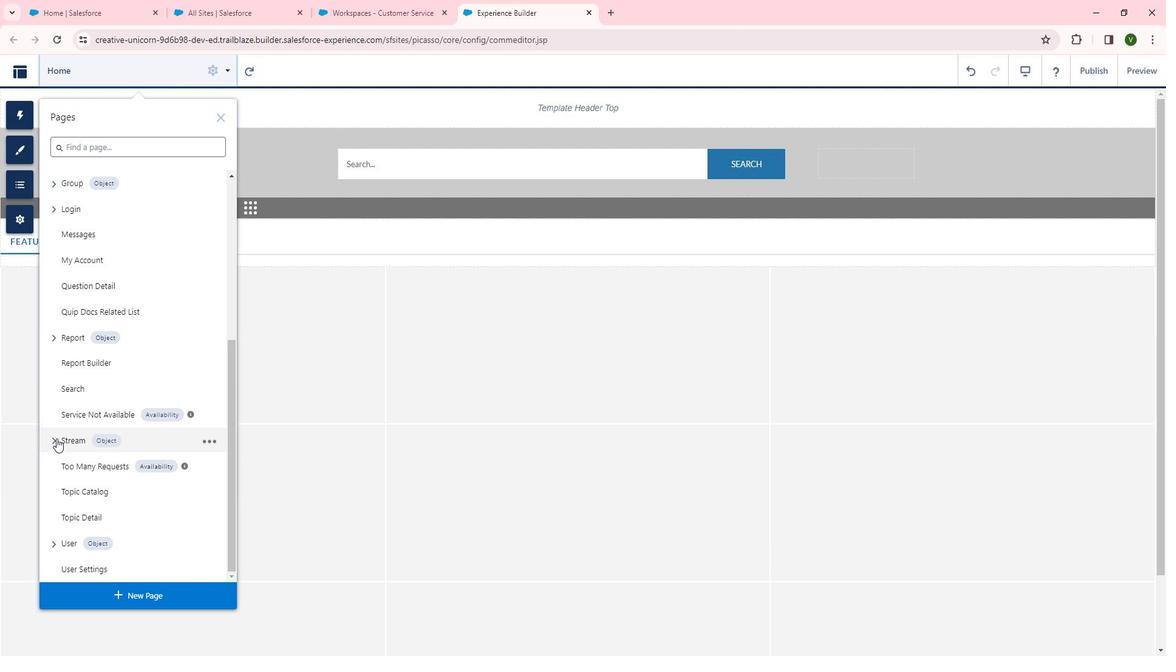 
Action: Mouse pressed left at (69, 436)
Screenshot: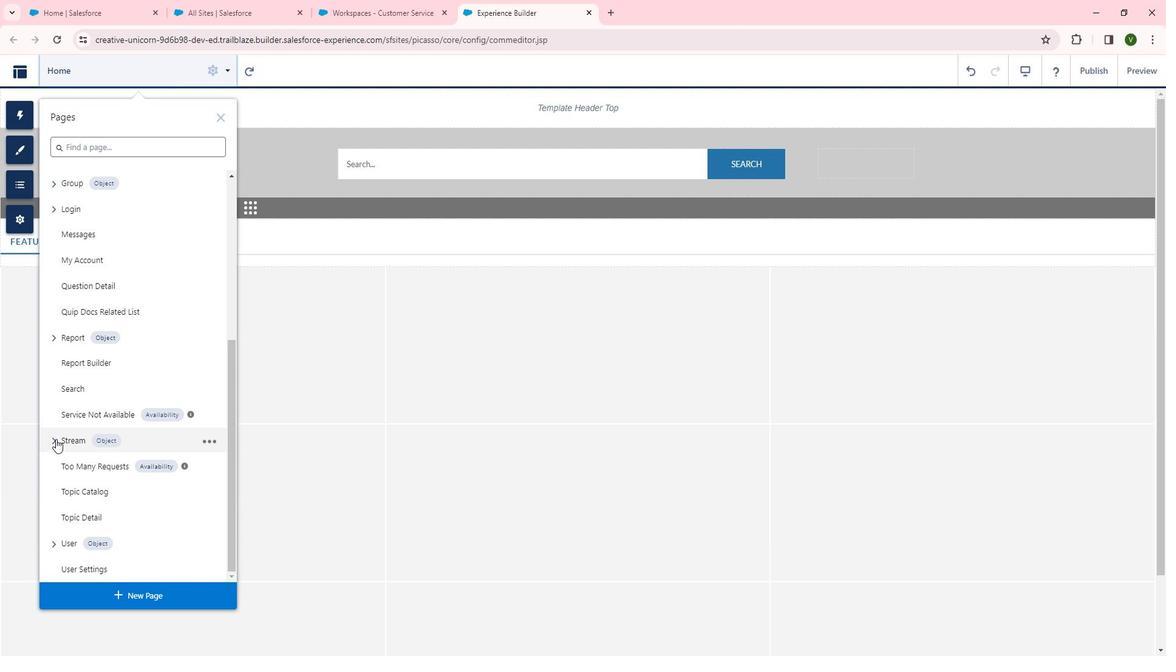 
Action: Mouse moved to (191, 489)
Screenshot: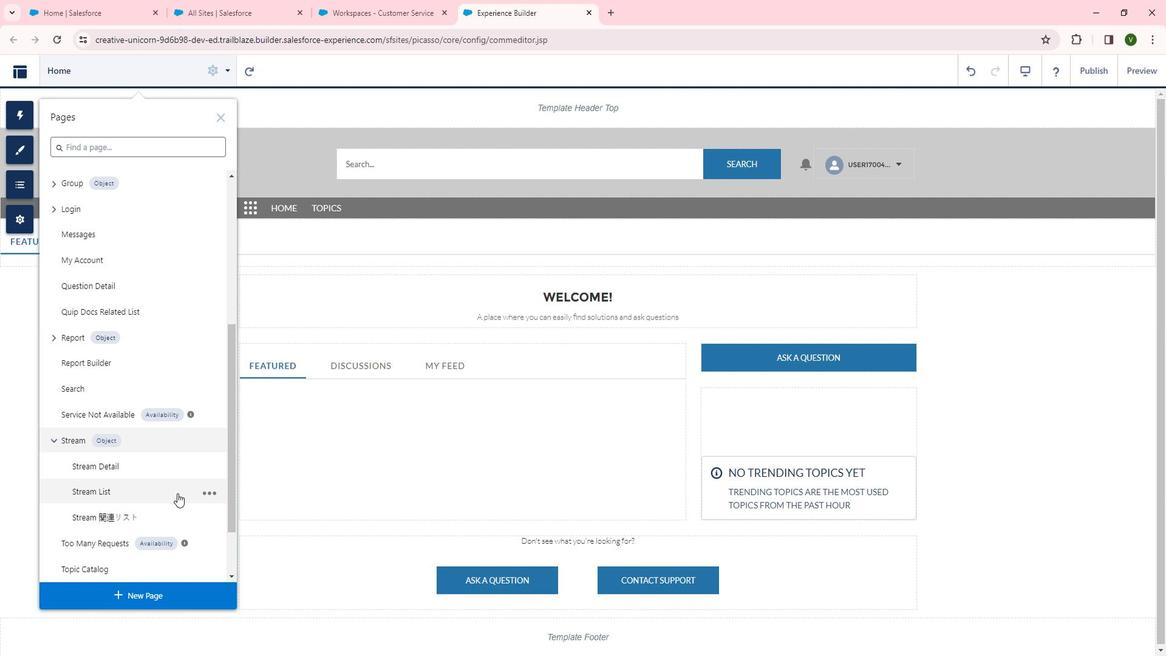 
Action: Mouse pressed left at (191, 489)
Screenshot: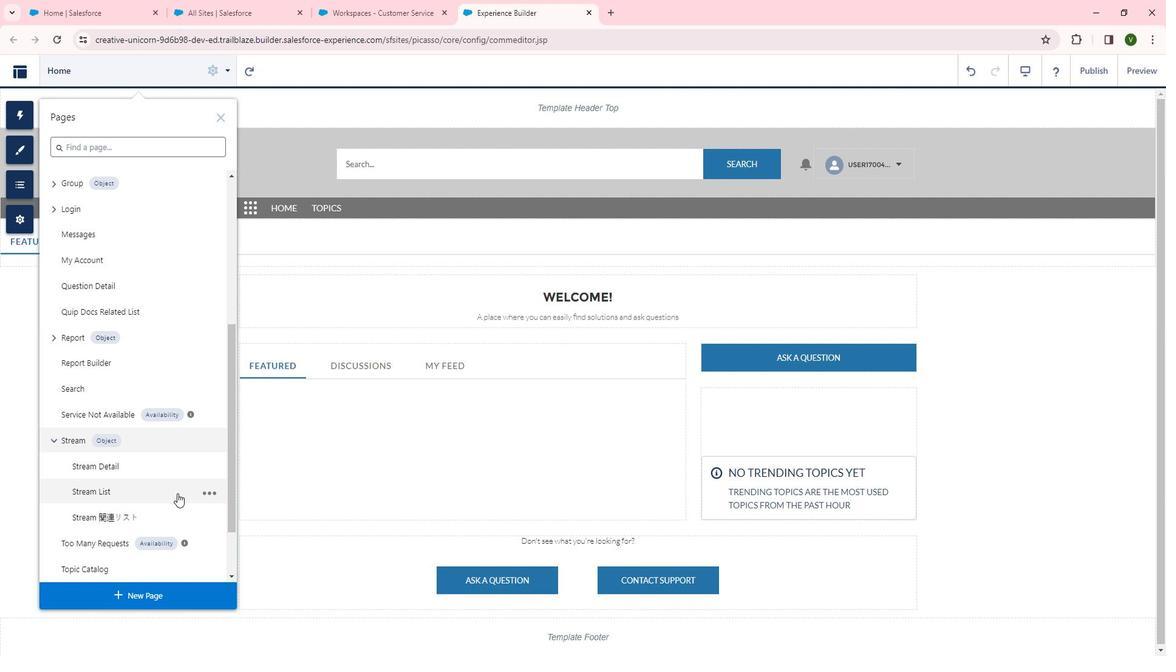 
Action: Mouse moved to (151, 80)
Screenshot: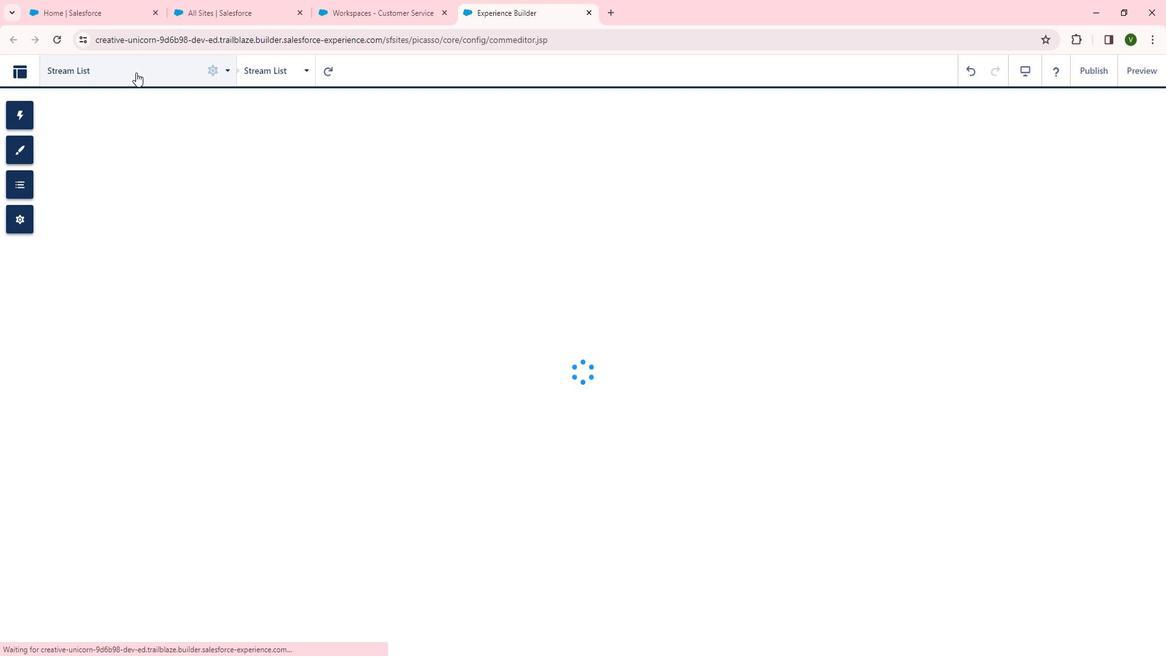 
Action: Mouse pressed left at (151, 80)
Screenshot: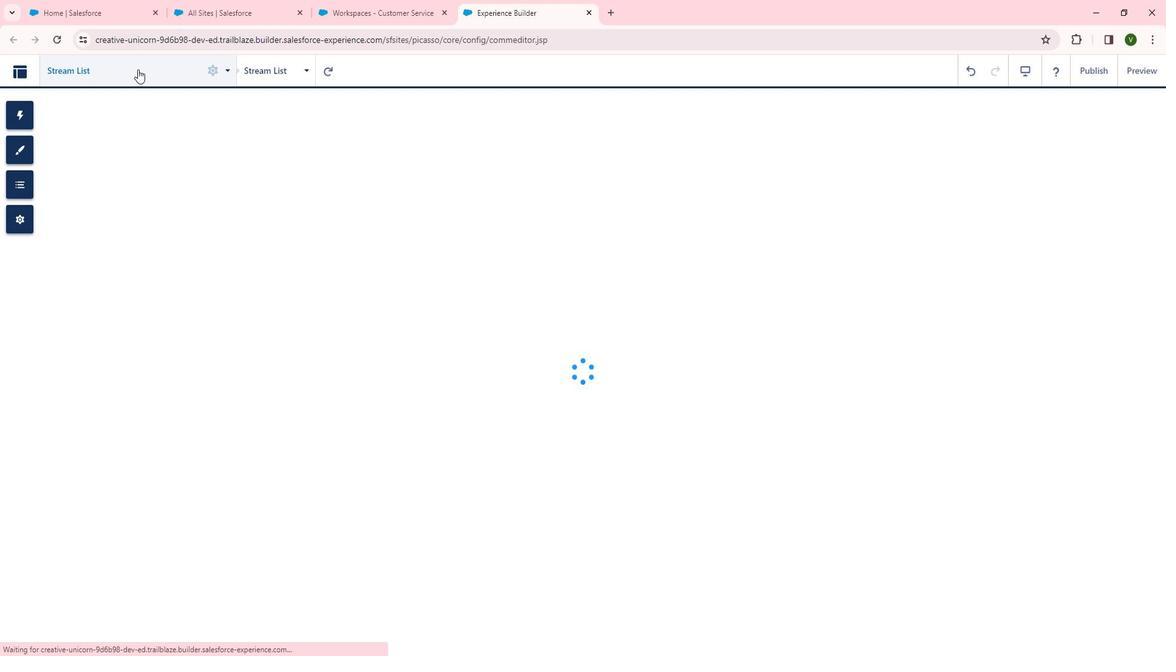 
Action: Mouse moved to (220, 413)
Screenshot: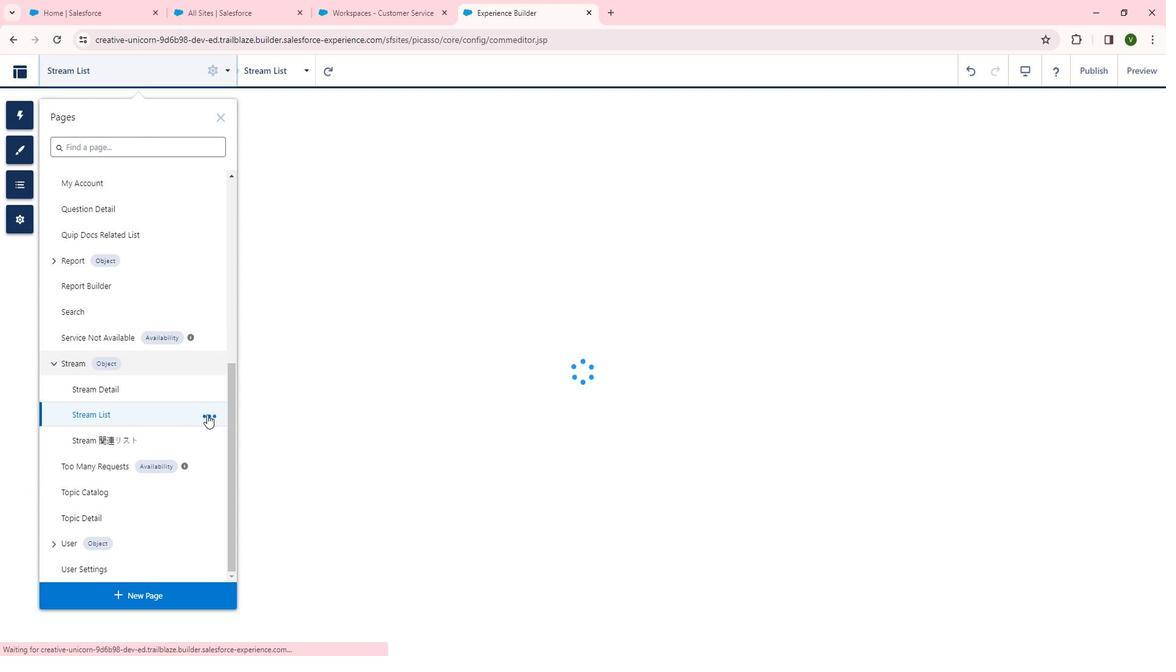 
Action: Mouse pressed left at (220, 413)
Screenshot: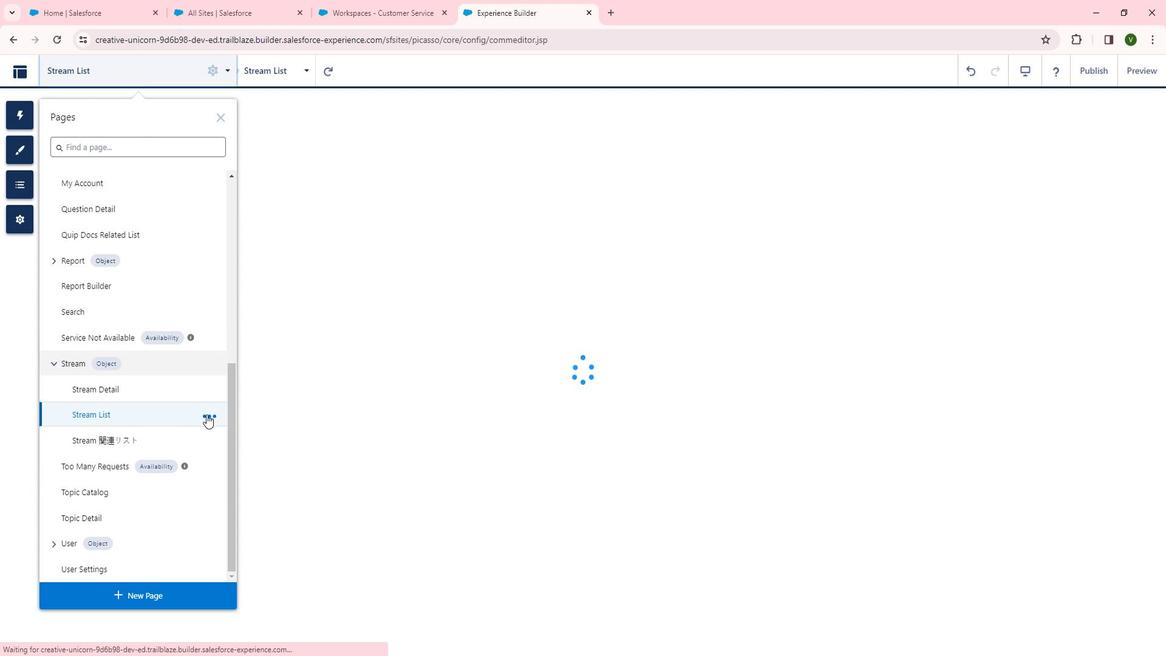 
Action: Mouse moved to (304, 421)
Screenshot: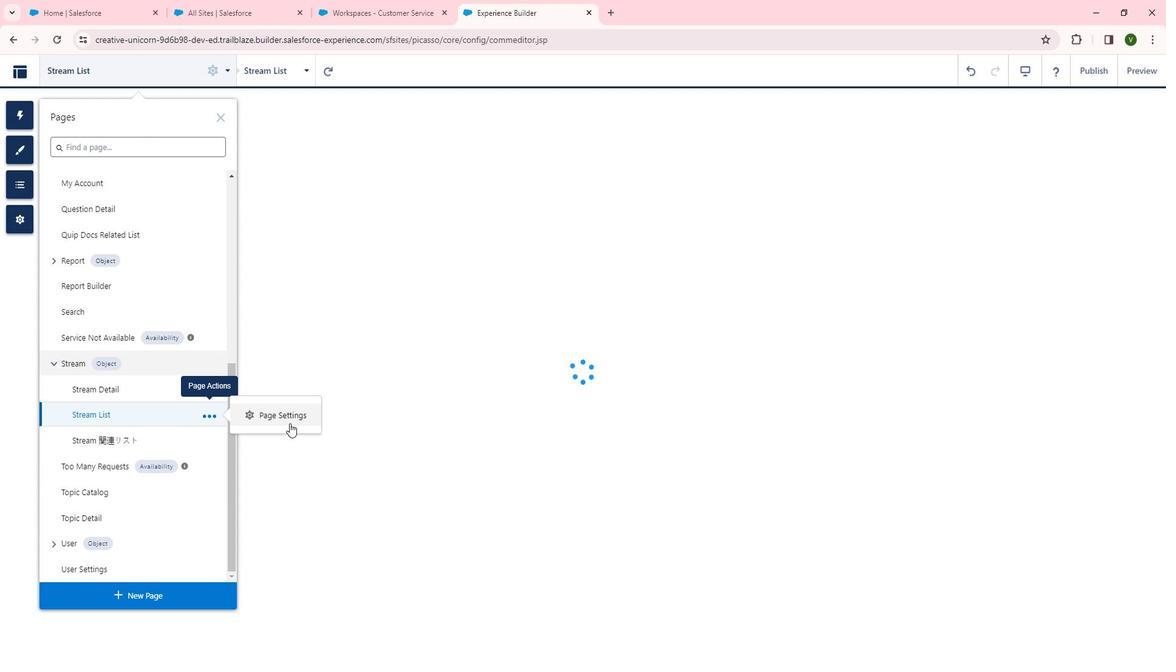 
Action: Mouse pressed left at (304, 421)
Screenshot: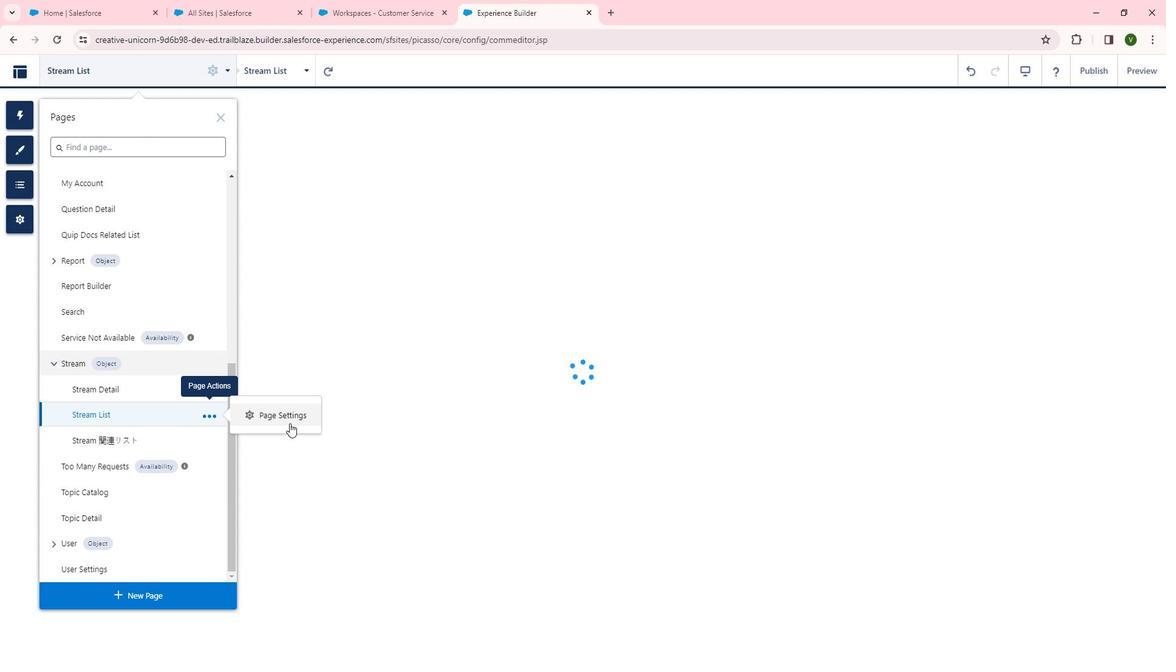 
Action: Mouse moved to (394, 120)
Screenshot: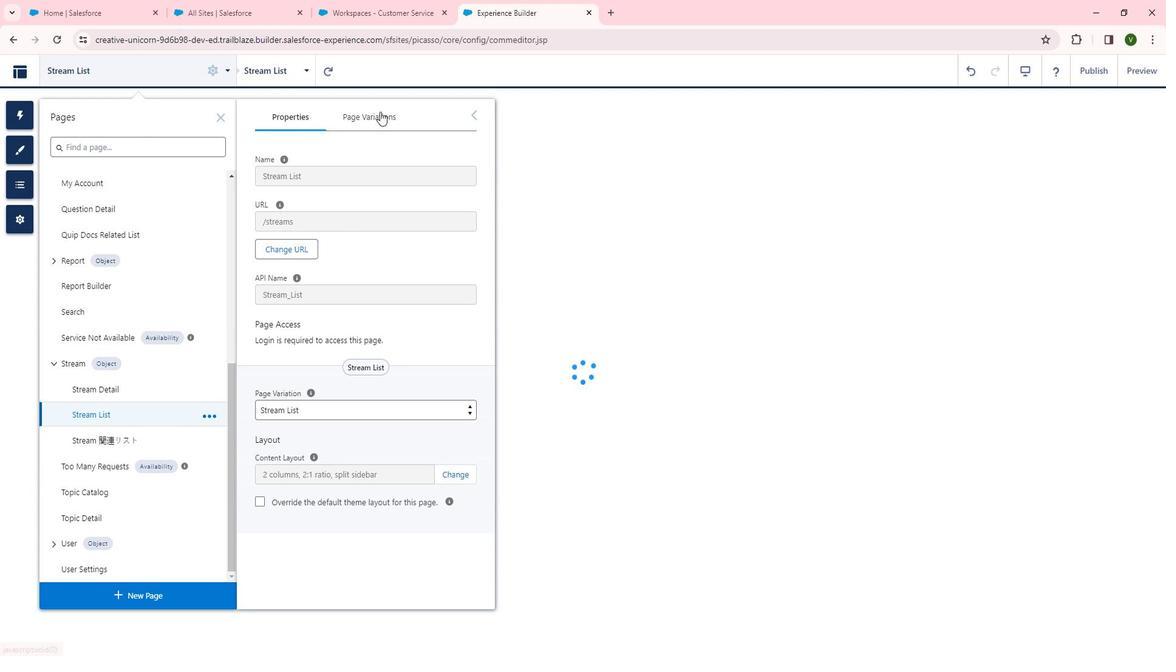 
Action: Mouse pressed left at (394, 120)
Screenshot: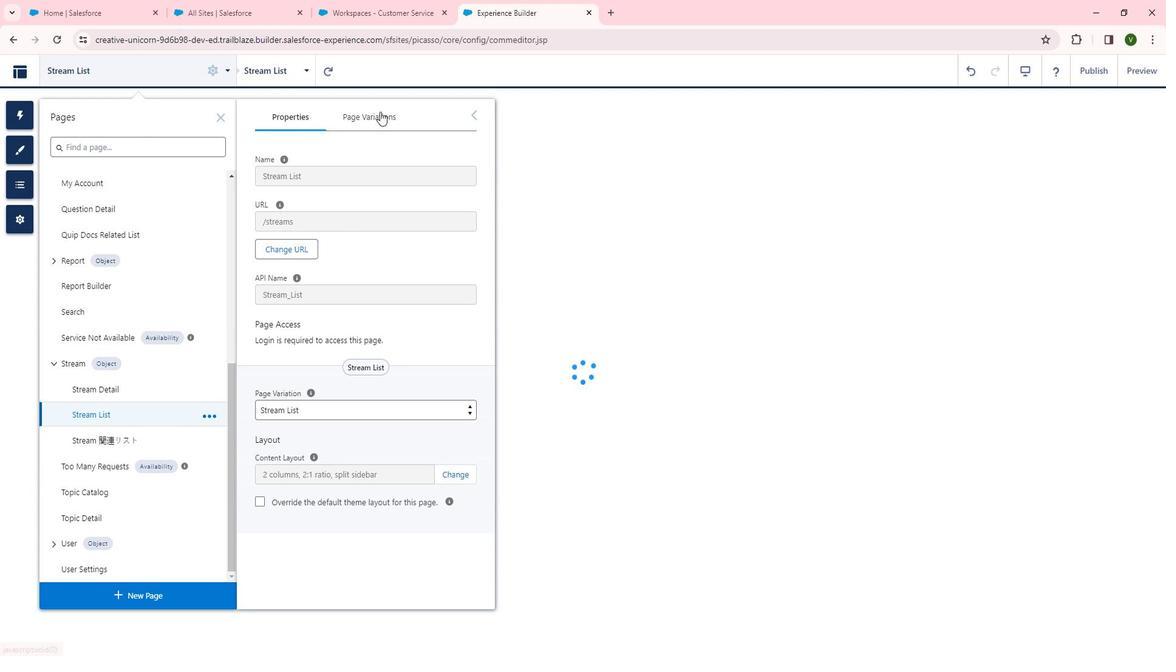 
Action: Mouse moved to (767, 254)
Screenshot: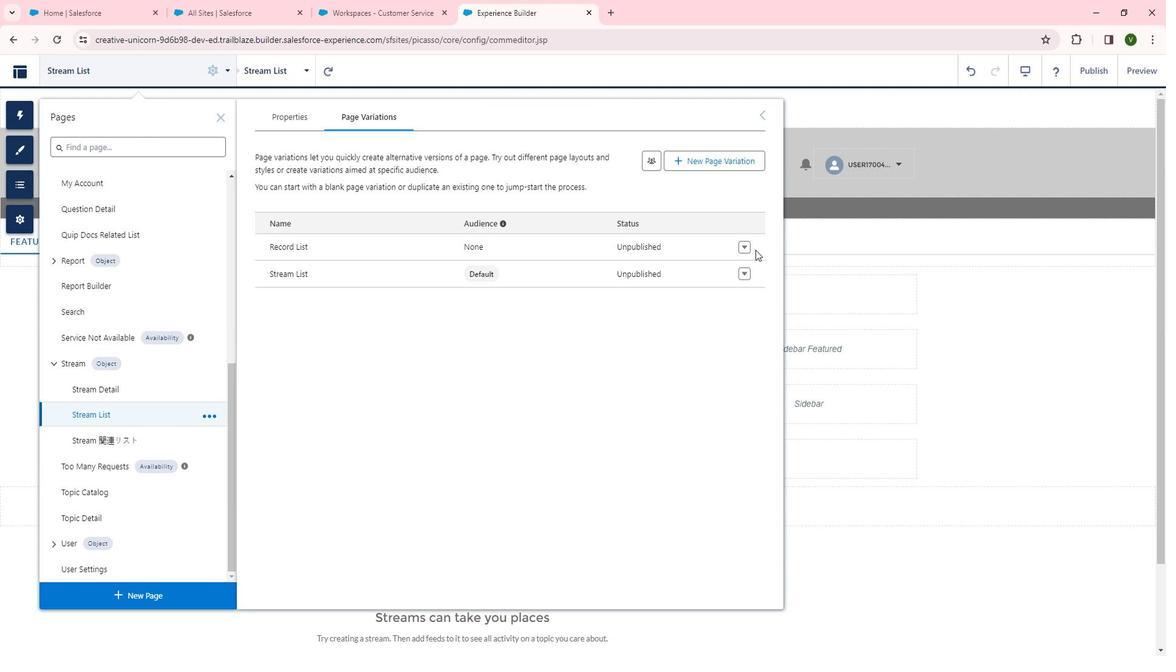
Action: Mouse pressed left at (767, 254)
Screenshot: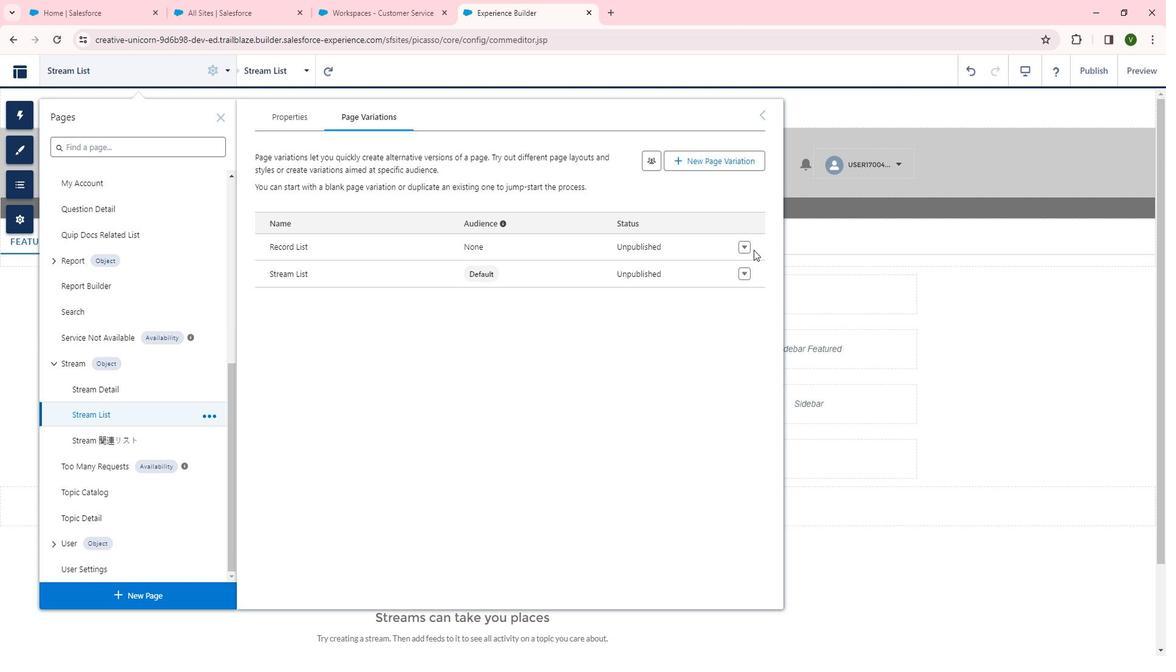 
Action: Mouse moved to (757, 255)
Screenshot: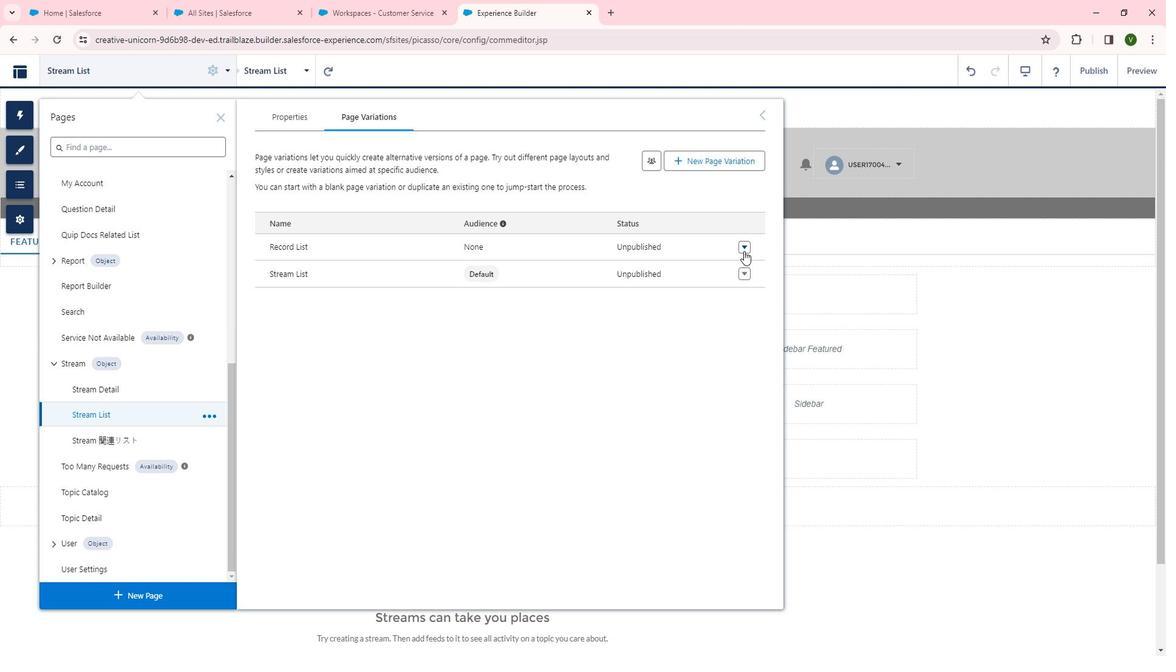 
Action: Mouse pressed left at (757, 255)
Screenshot: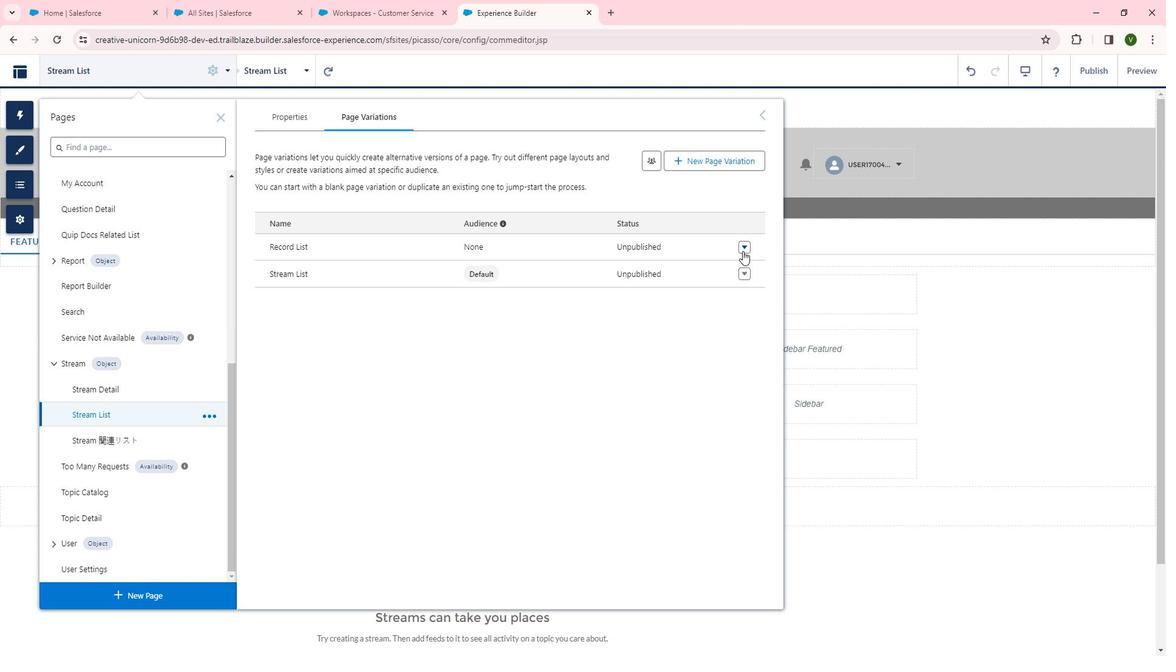 
Action: Mouse moved to (721, 445)
Screenshot: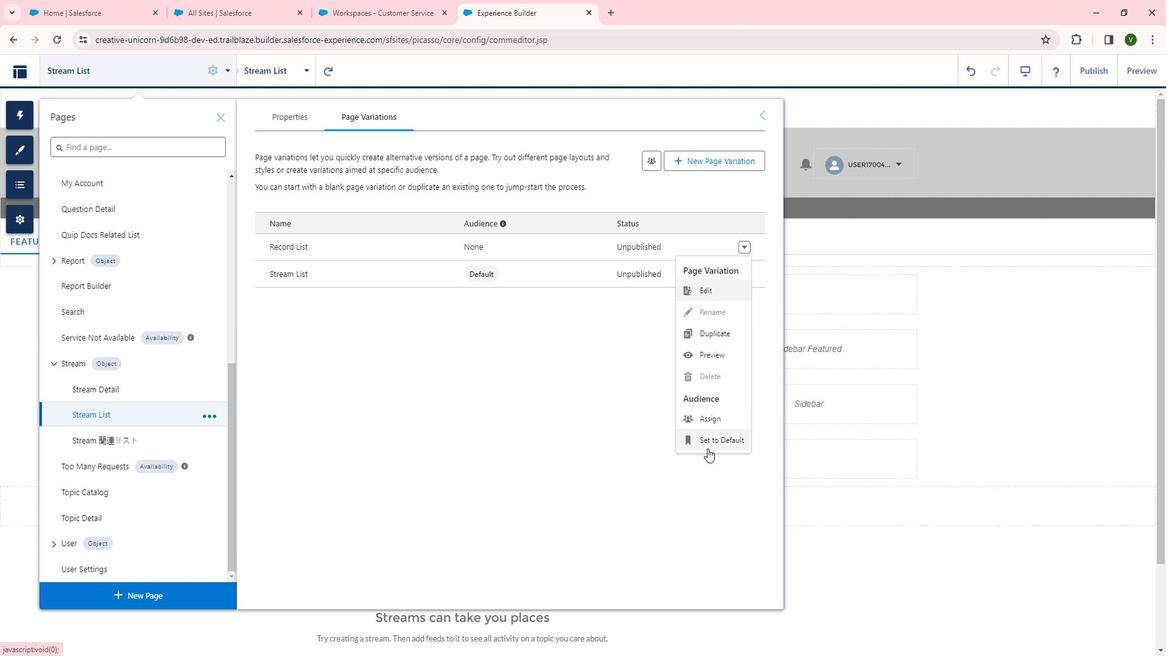 
Action: Mouse pressed left at (721, 445)
Screenshot: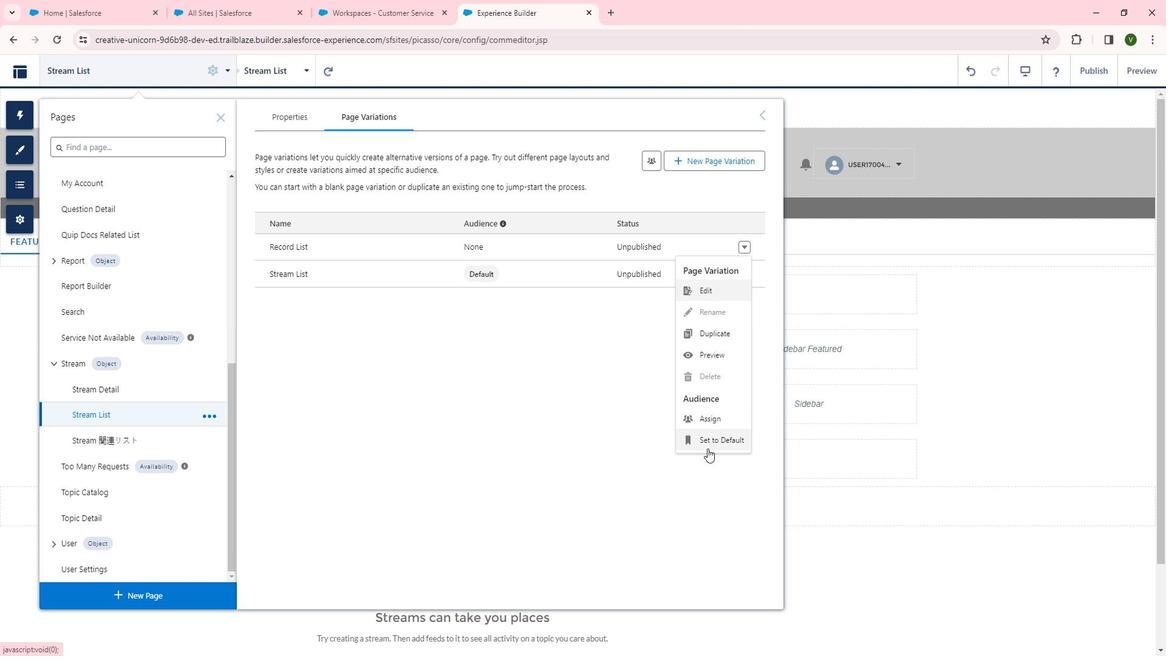 
